 Task: Reply to email with the signature Alex Clark with the subject 'Status update' from softage.1@softage.net with the message 'Could you please provide feedback on the latest version of the project report?' with CC to softage.7@softage.net with an attached document Budget.xlsx
Action: Mouse moved to (1184, 193)
Screenshot: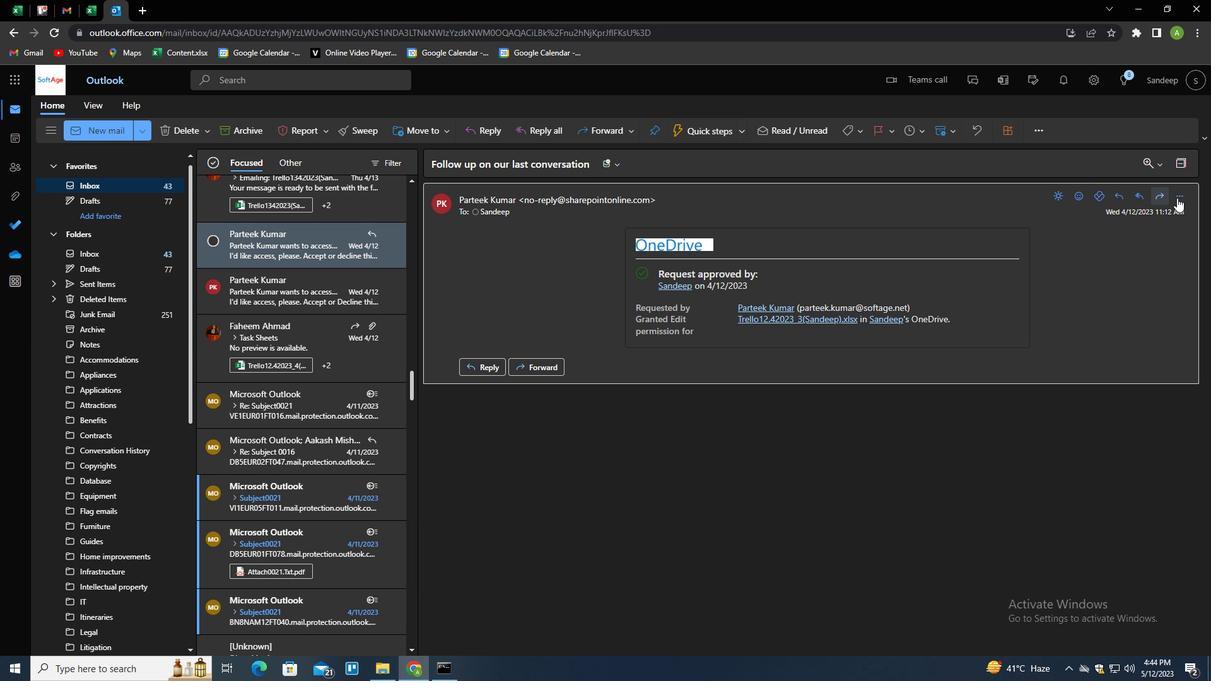
Action: Mouse pressed left at (1184, 193)
Screenshot: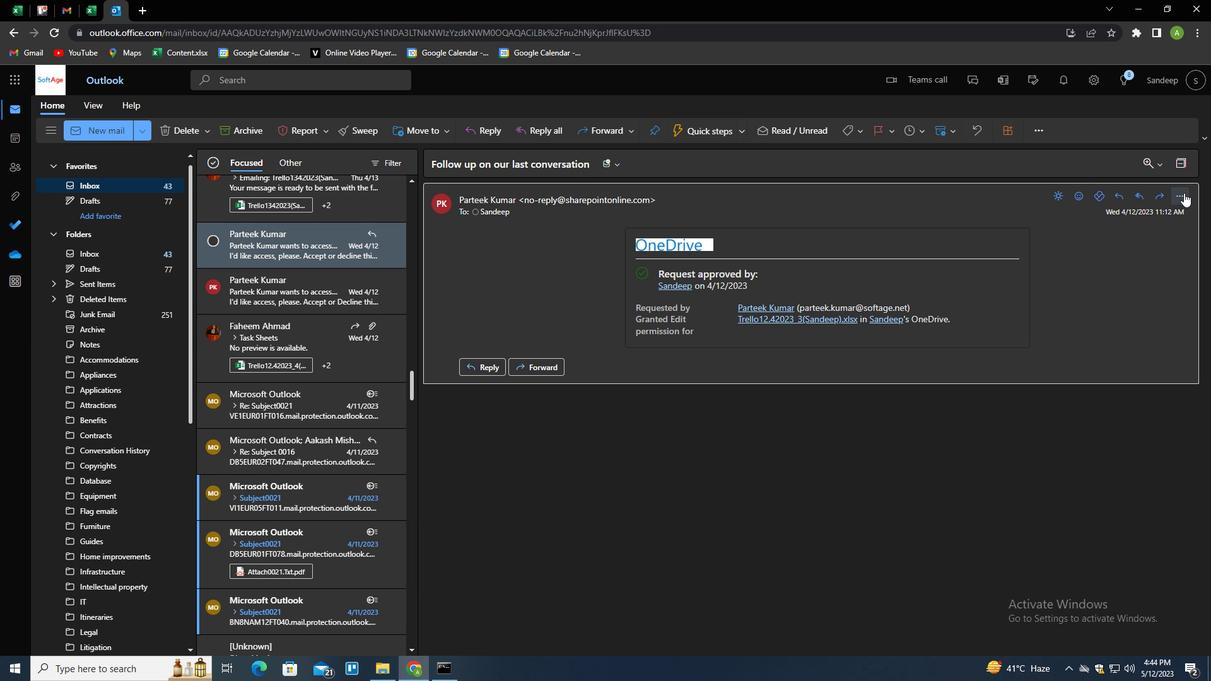 
Action: Mouse moved to (1110, 211)
Screenshot: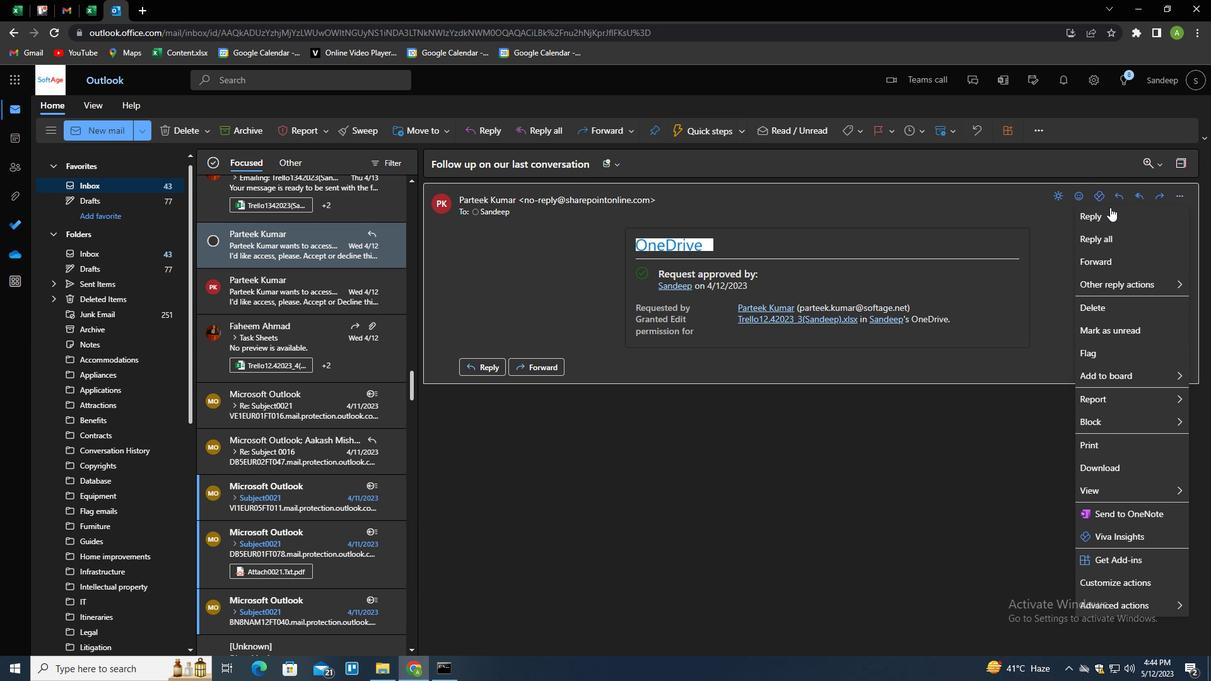 
Action: Mouse pressed left at (1110, 211)
Screenshot: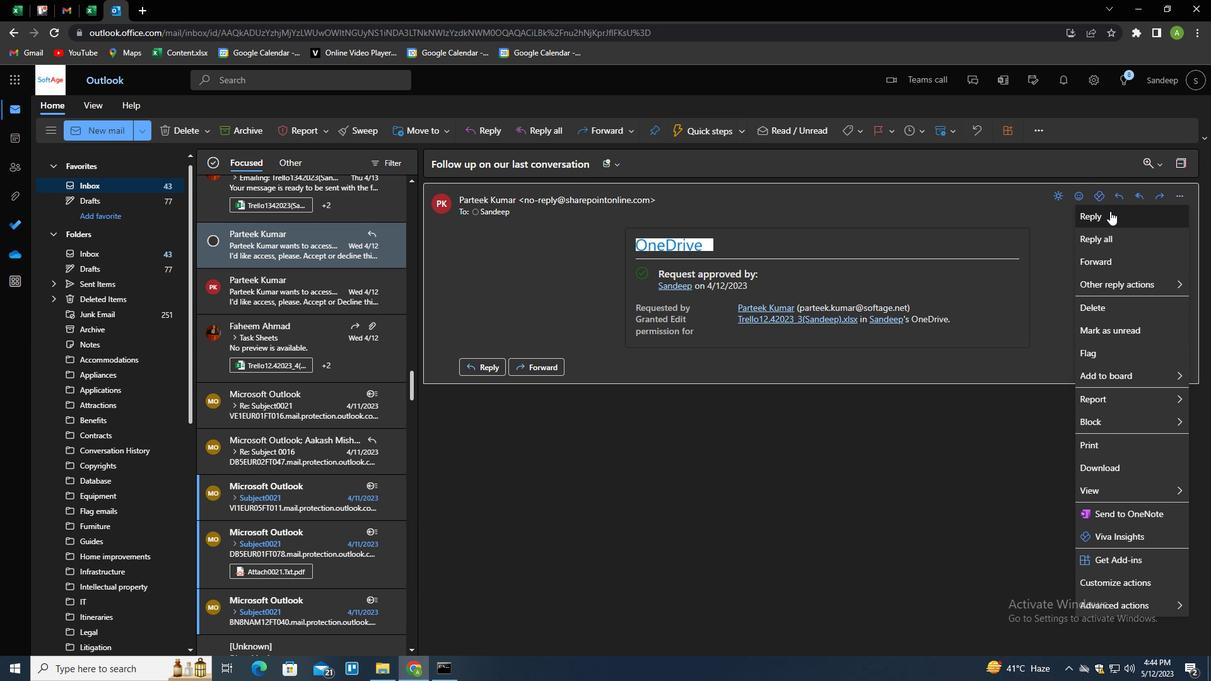 
Action: Mouse moved to (444, 357)
Screenshot: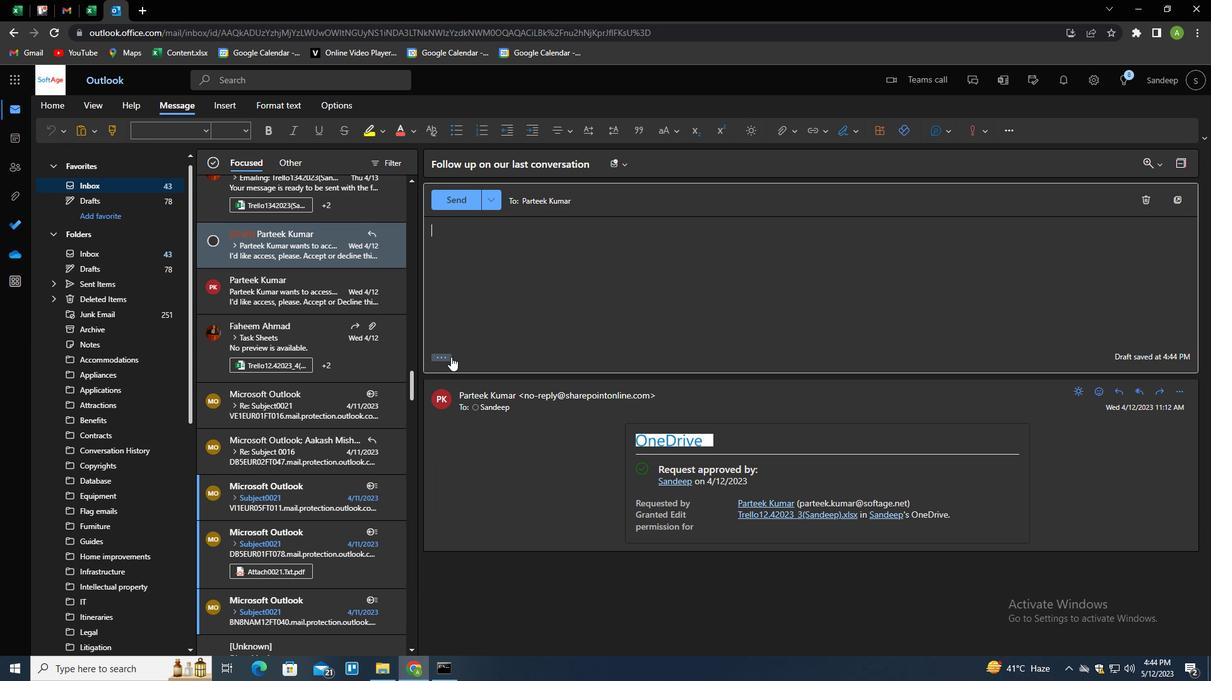 
Action: Mouse pressed left at (444, 357)
Screenshot: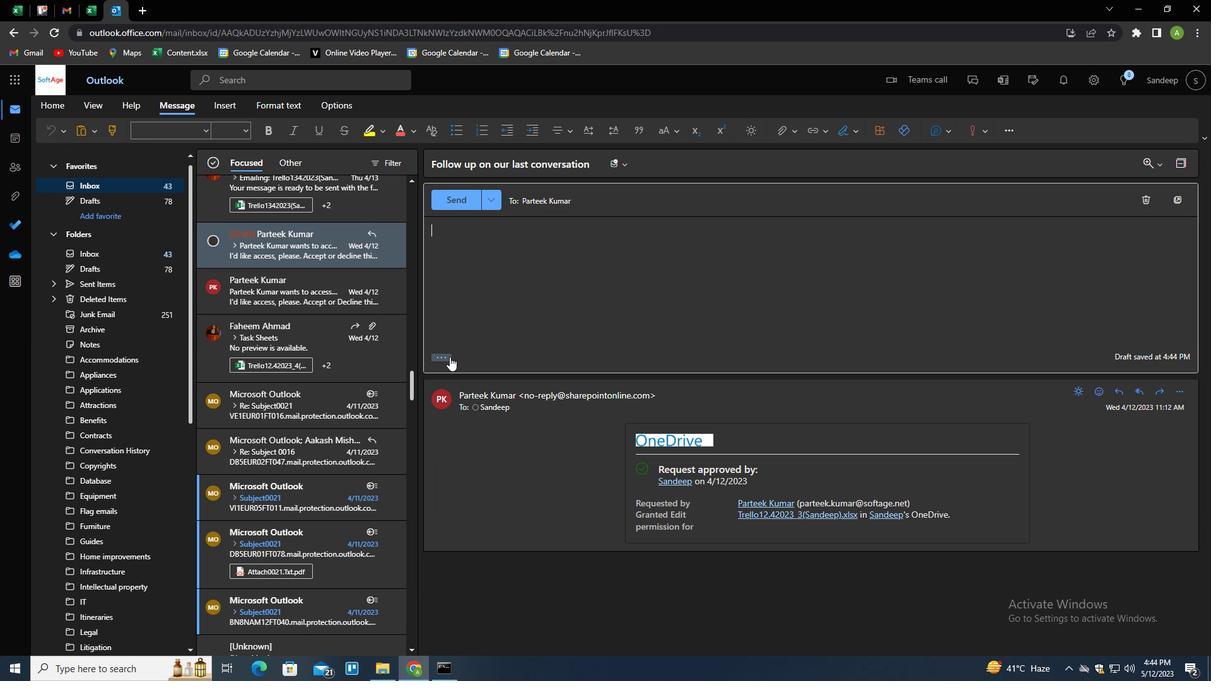 
Action: Mouse moved to (853, 131)
Screenshot: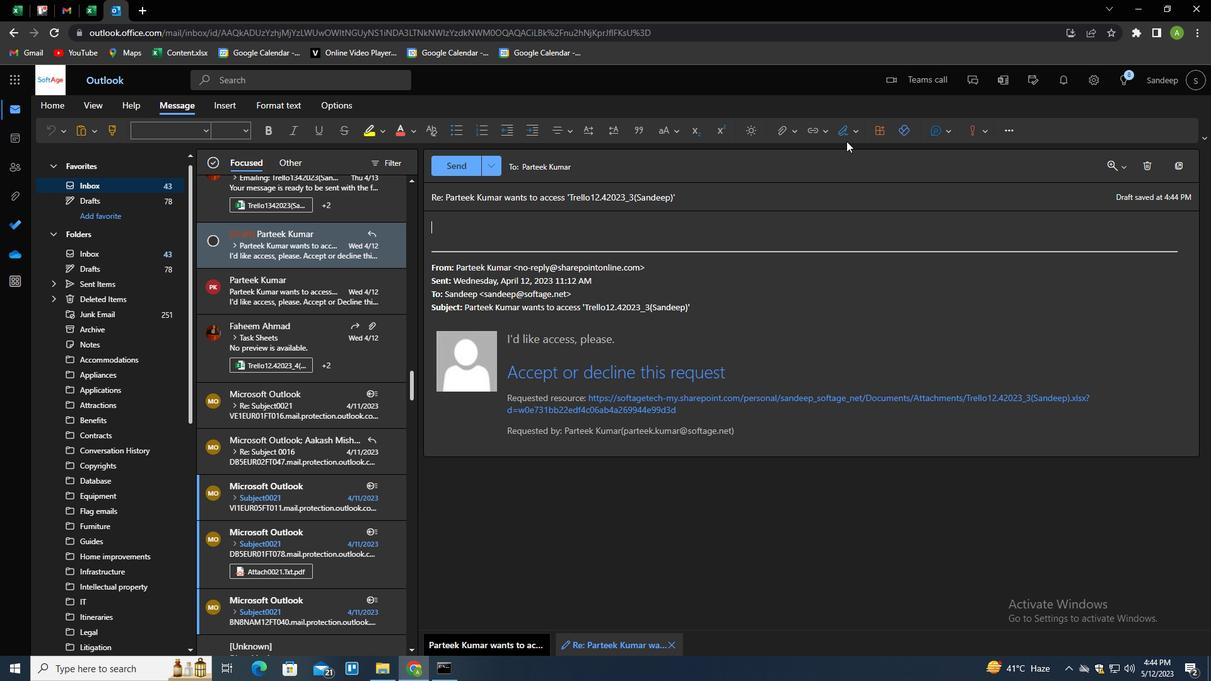 
Action: Mouse pressed left at (853, 131)
Screenshot: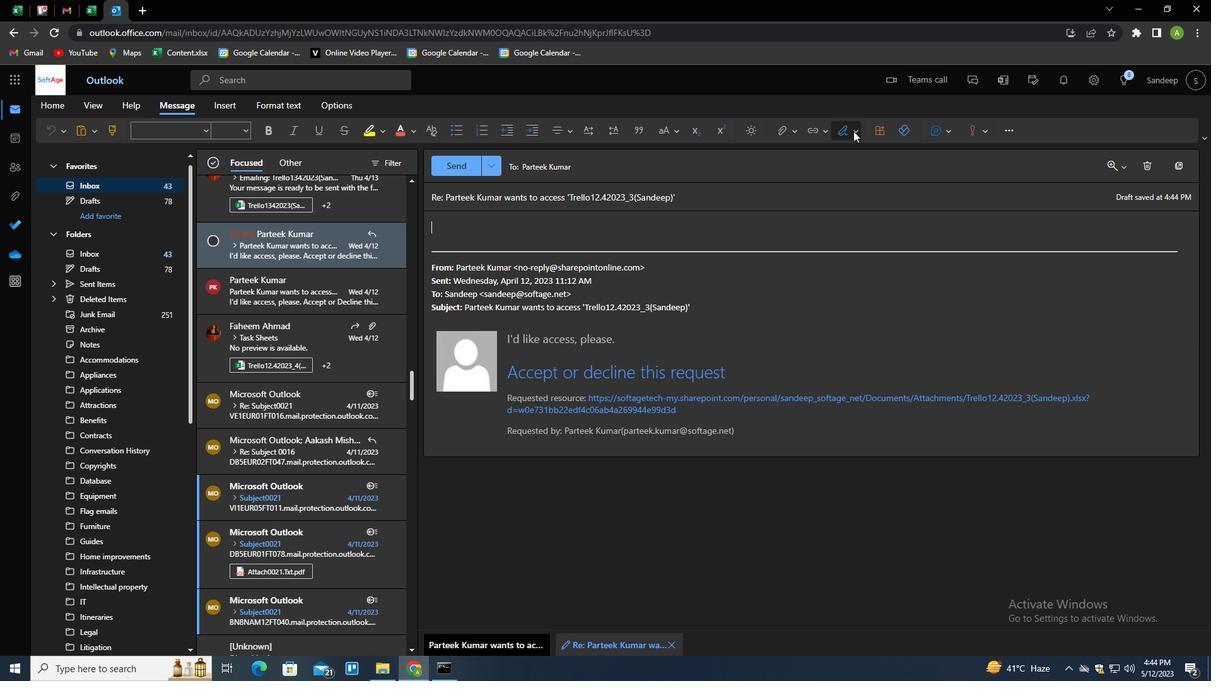 
Action: Mouse moved to (836, 176)
Screenshot: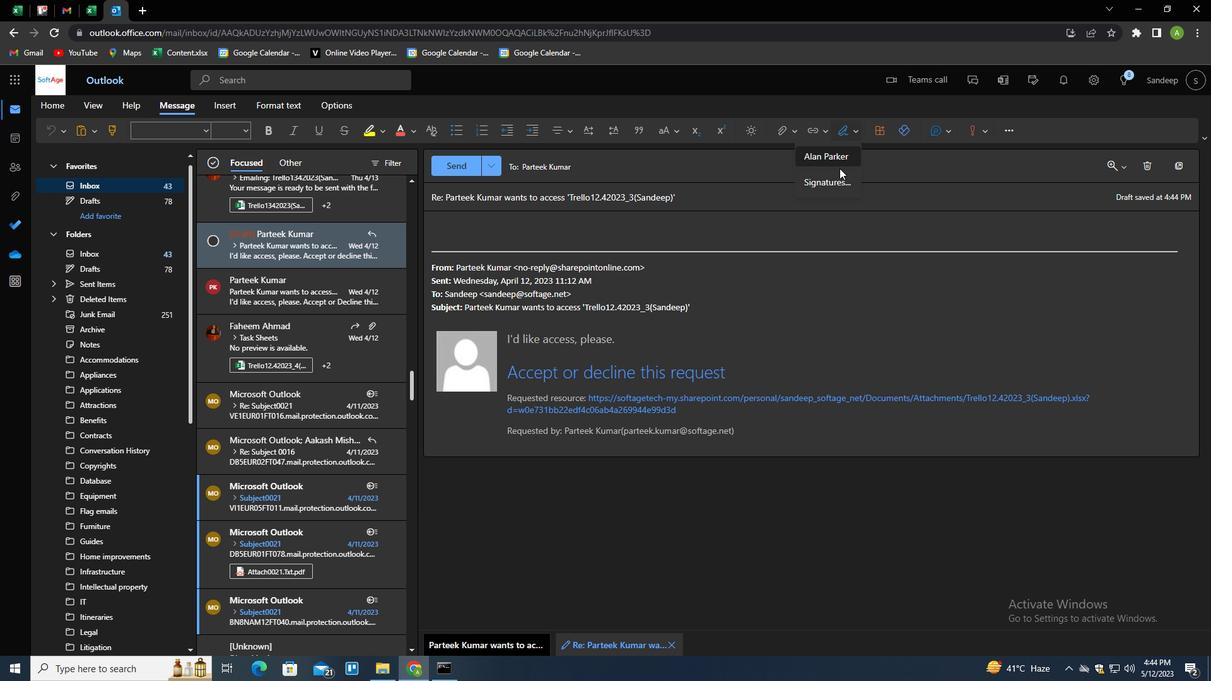 
Action: Mouse pressed left at (836, 176)
Screenshot: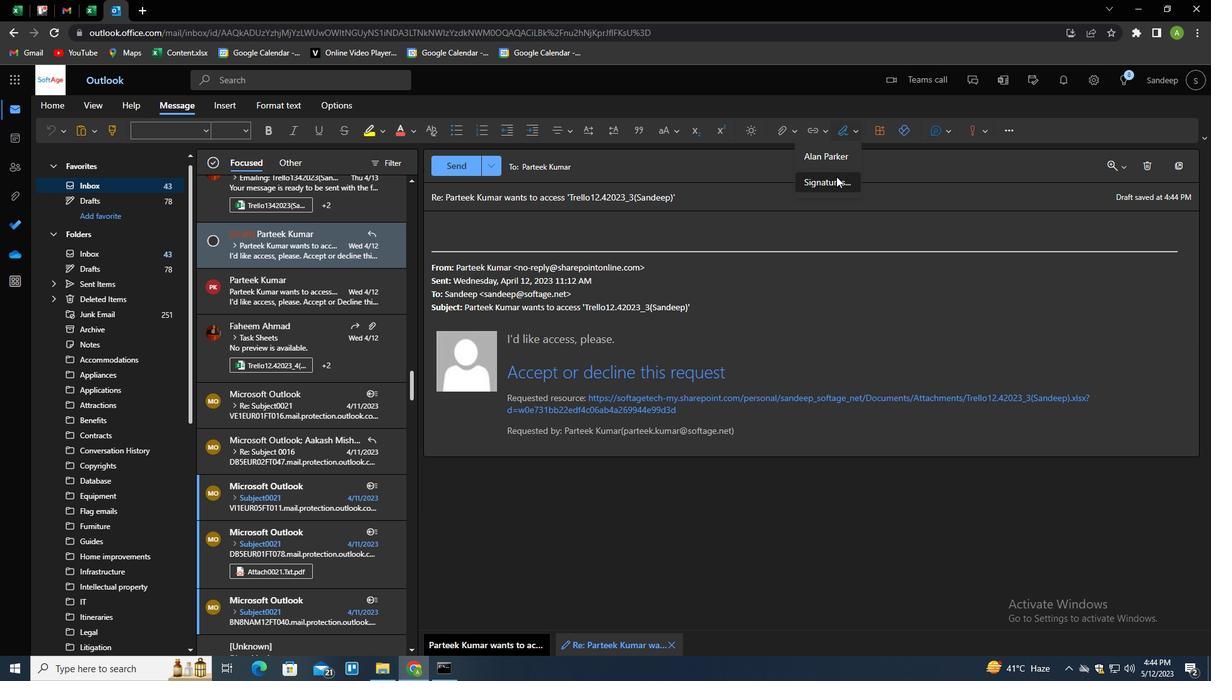 
Action: Mouse moved to (857, 231)
Screenshot: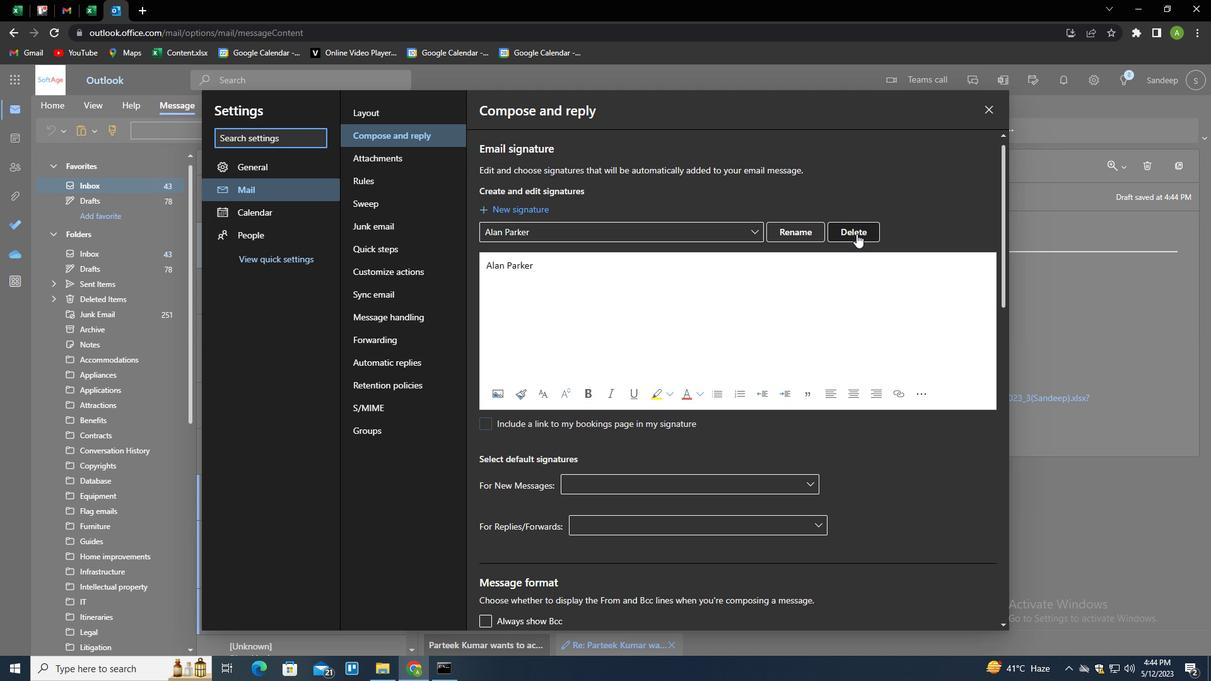 
Action: Mouse pressed left at (857, 231)
Screenshot: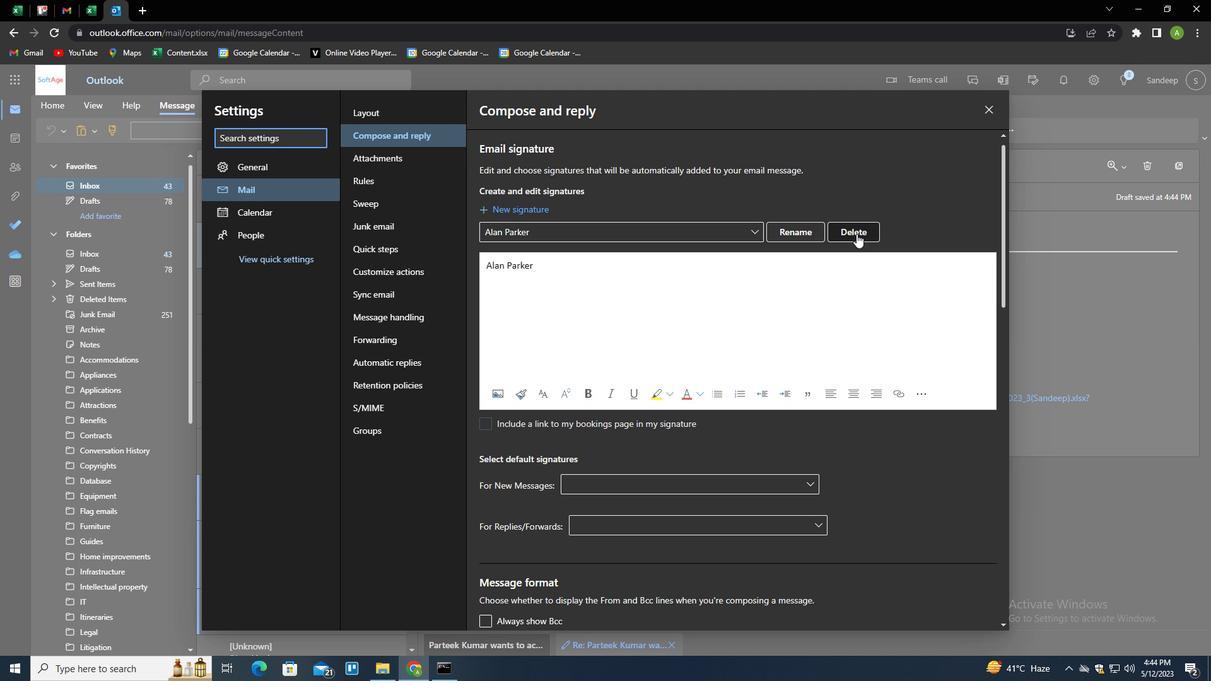 
Action: Mouse moved to (840, 233)
Screenshot: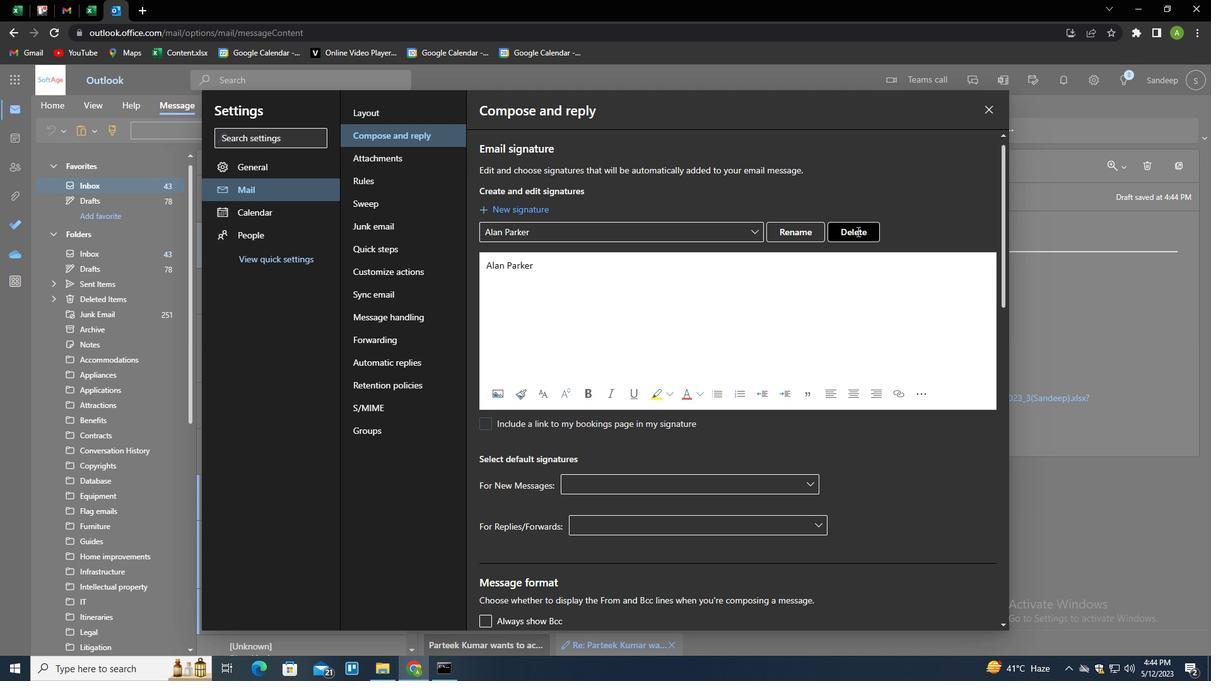 
Action: Mouse pressed left at (840, 233)
Screenshot: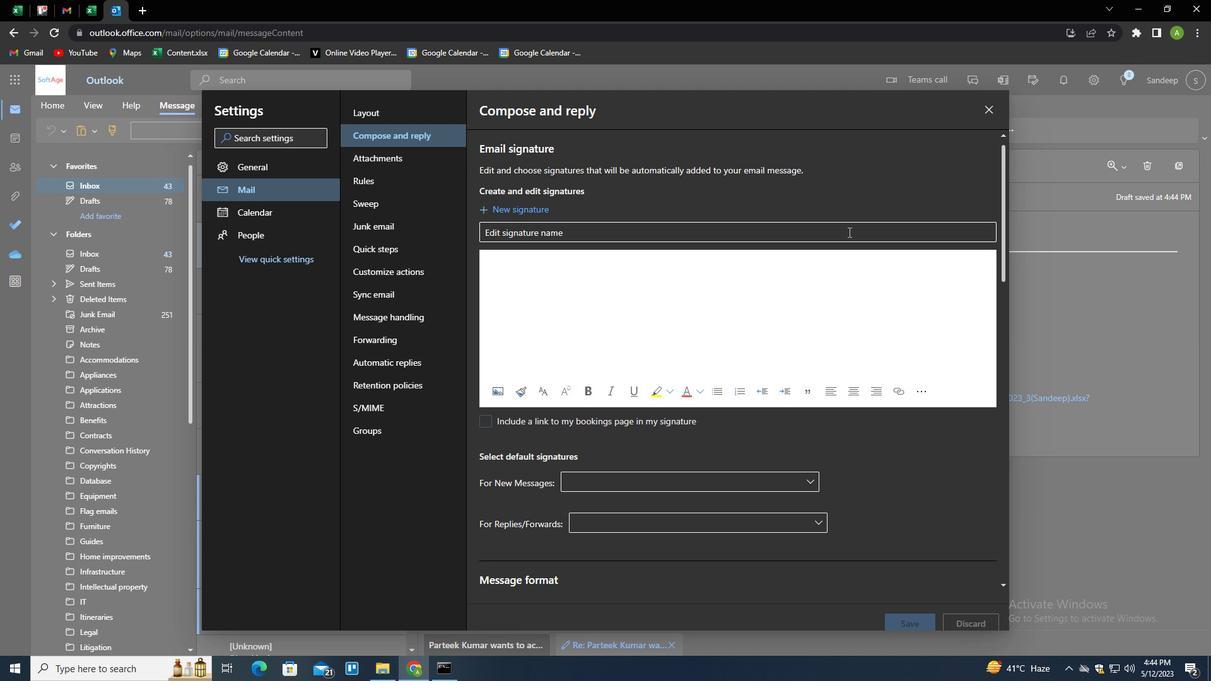 
Action: Key pressed <Key.shift>ALEX<Key.space><Key.shift>B<Key.backspace><Key.shift>CLARD<Key.backspace>K<Key.tab><Key.shift>ALEX<Key.backspace>X<Key.space><Key.shift><Key.shift><Key.shift><Key.shift><Key.shift>CLARK
Screenshot: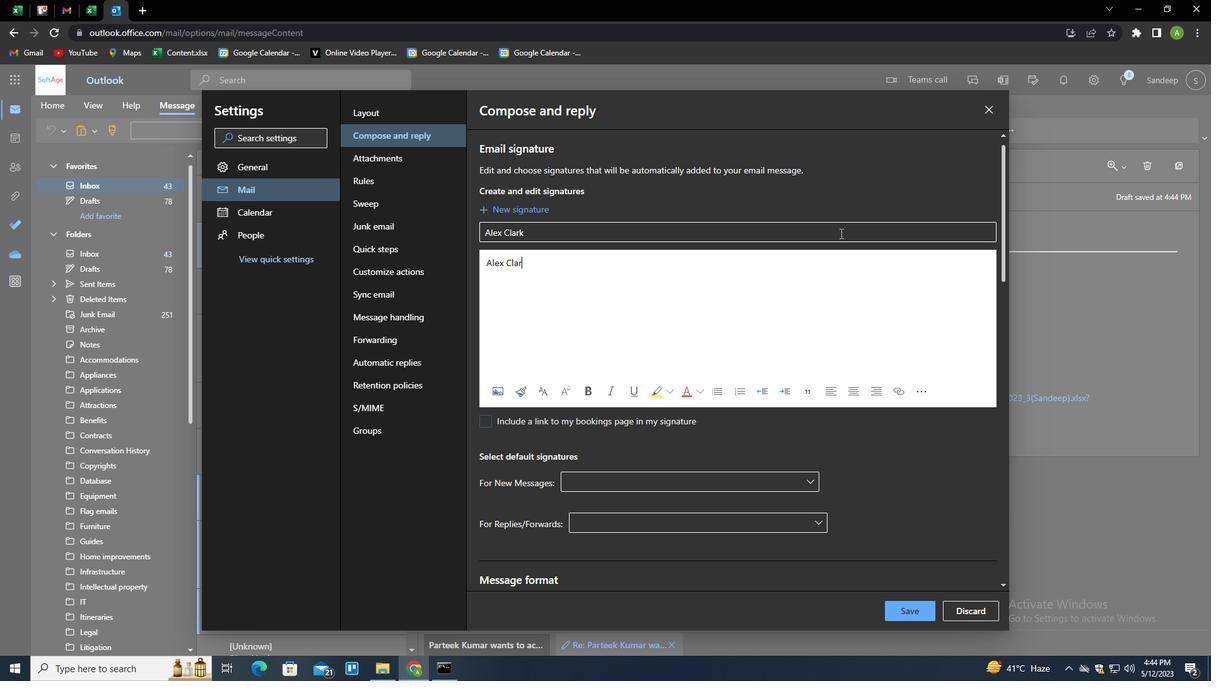 
Action: Mouse moved to (924, 608)
Screenshot: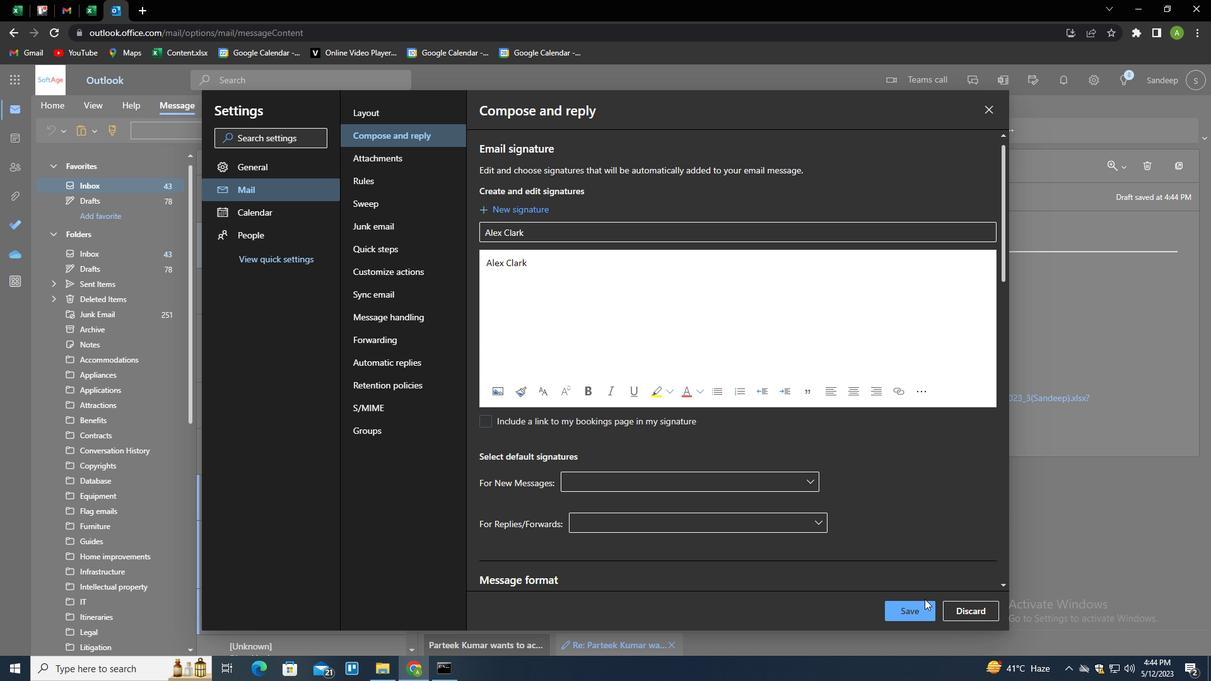 
Action: Mouse pressed left at (924, 608)
Screenshot: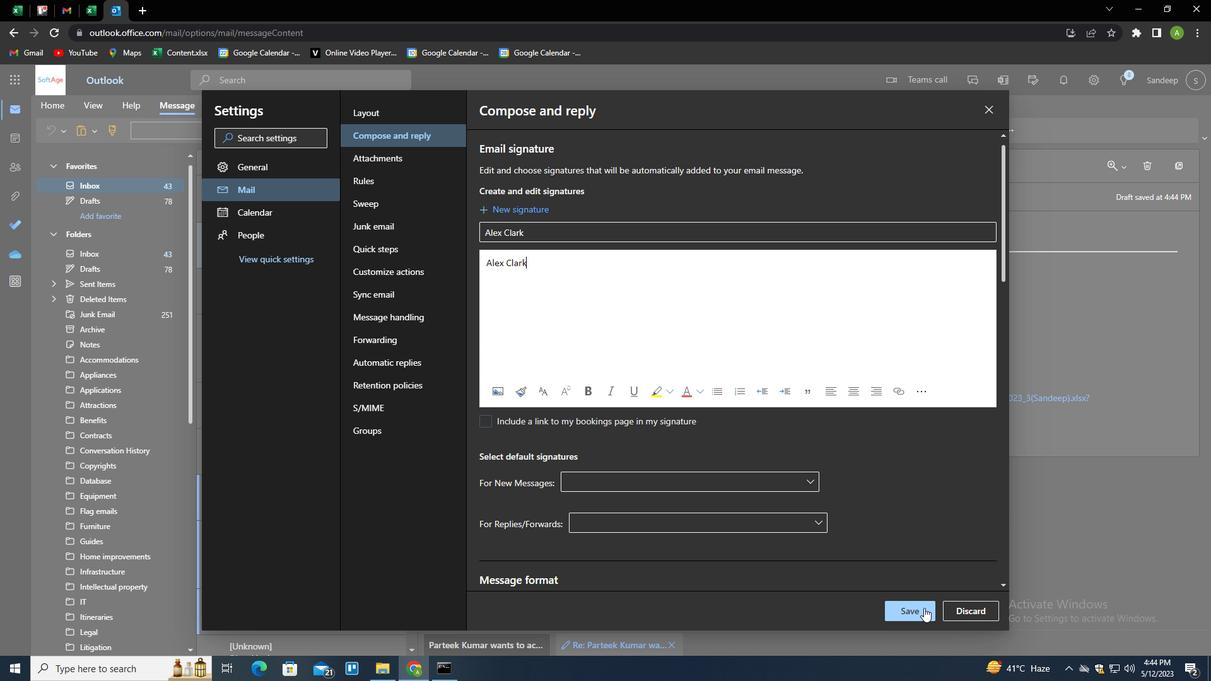 
Action: Mouse moved to (1067, 369)
Screenshot: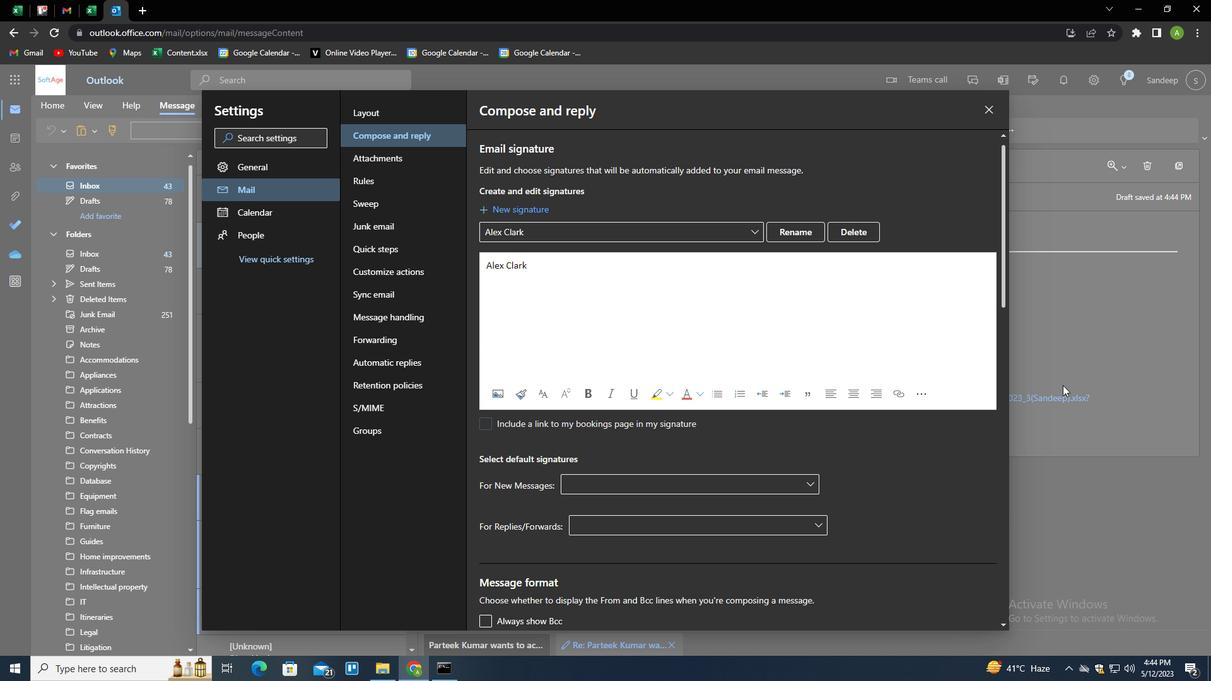 
Action: Mouse pressed left at (1067, 369)
Screenshot: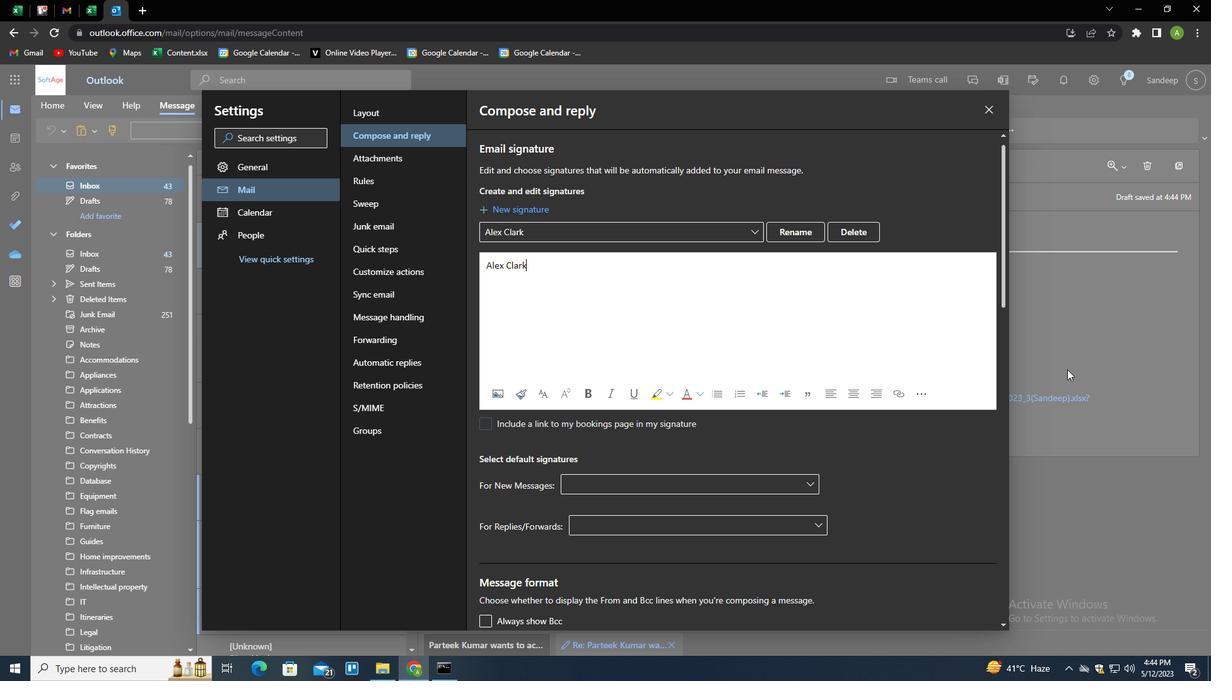 
Action: Mouse moved to (850, 135)
Screenshot: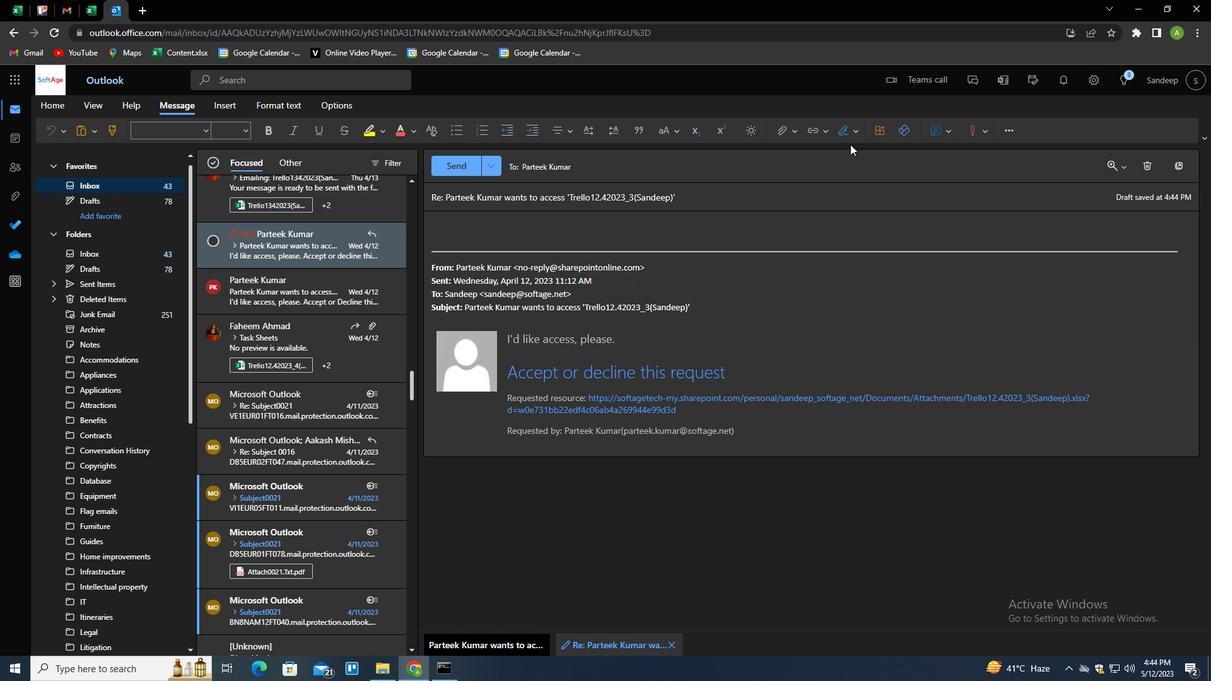 
Action: Mouse pressed left at (850, 135)
Screenshot: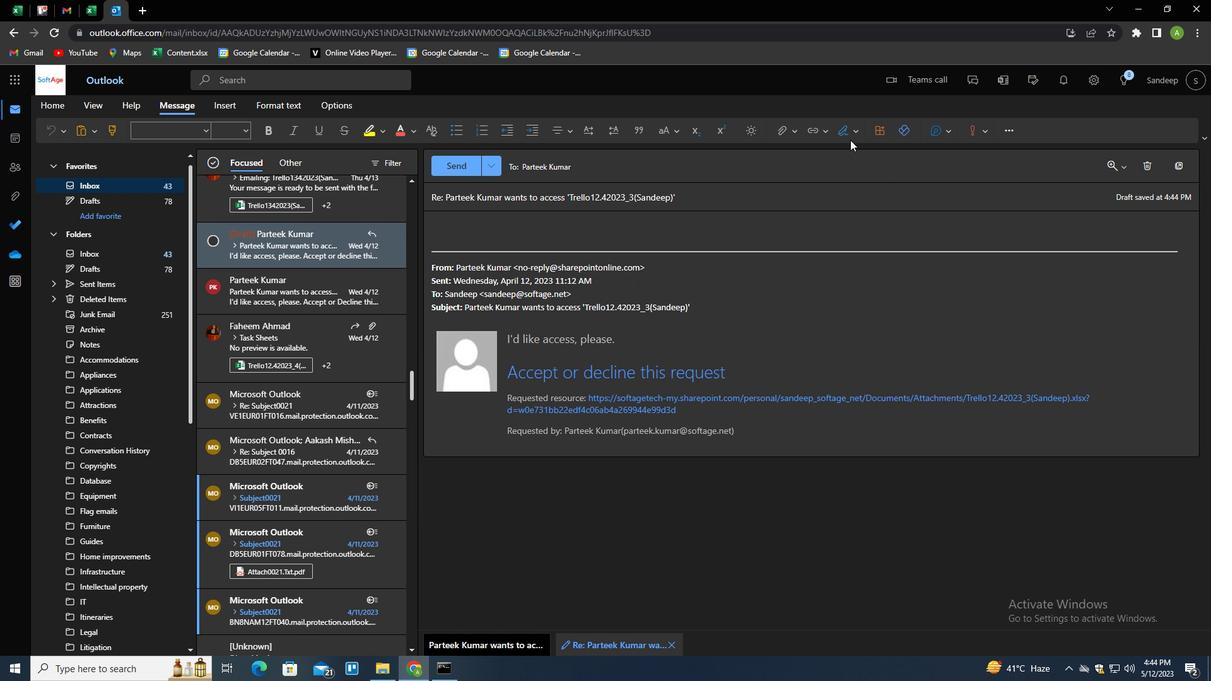 
Action: Mouse moved to (851, 158)
Screenshot: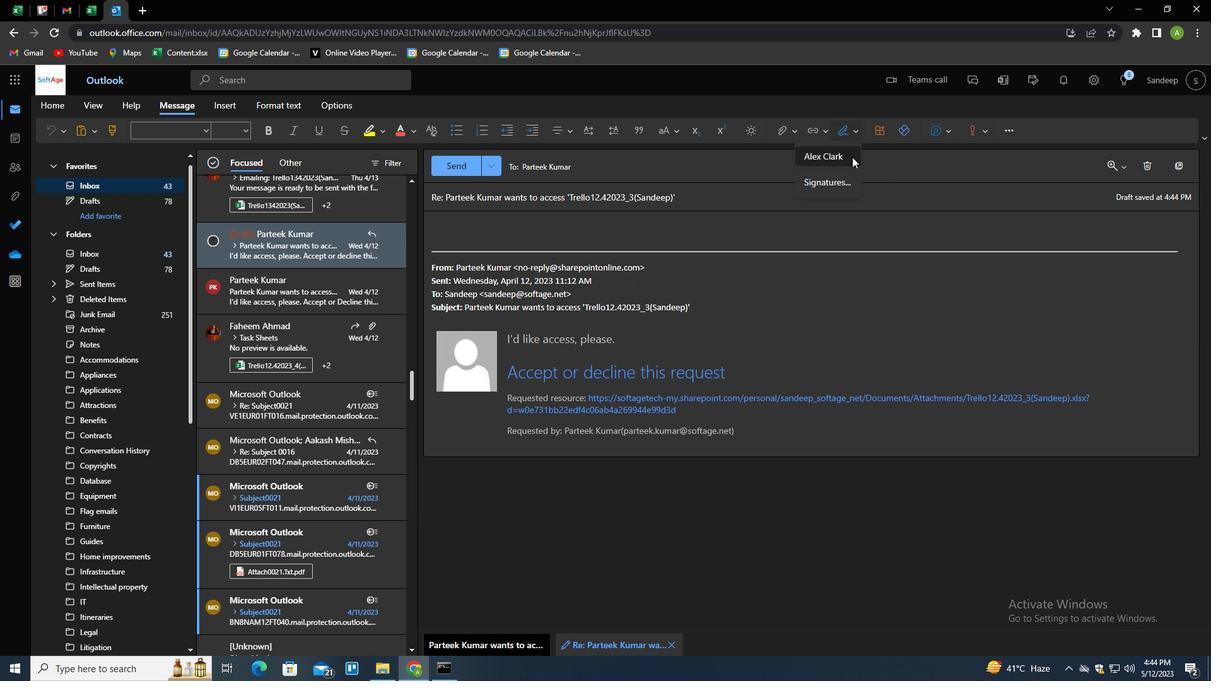 
Action: Mouse pressed left at (851, 158)
Screenshot: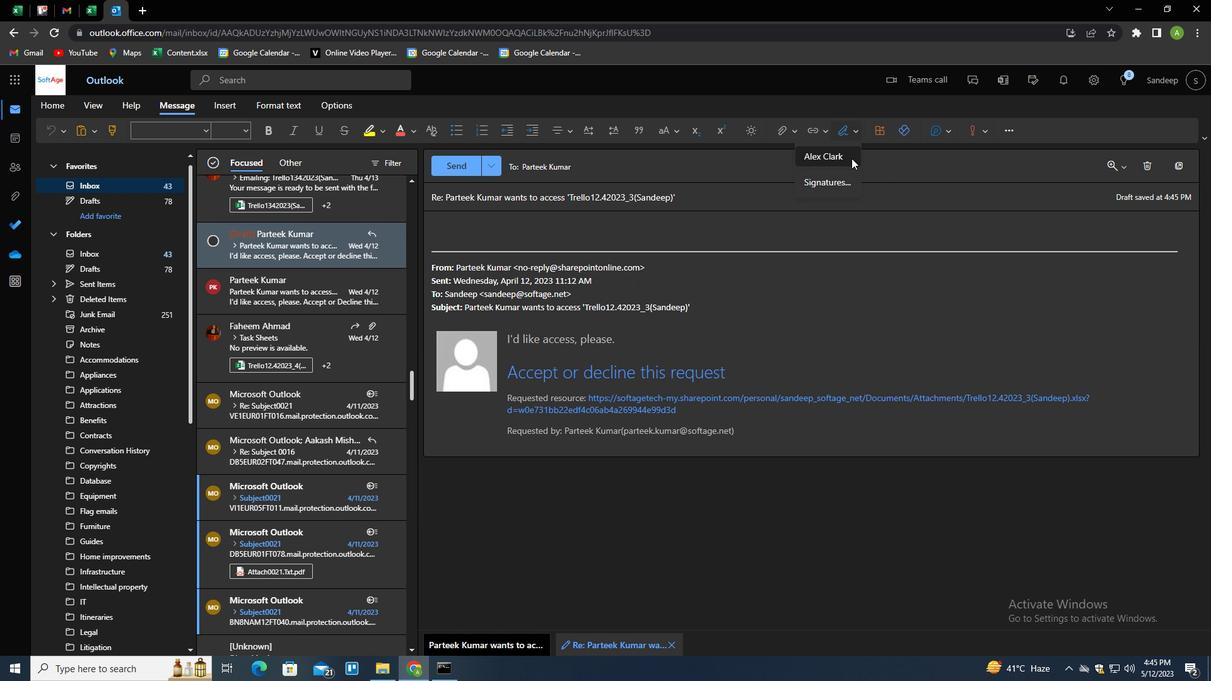 
Action: Mouse moved to (588, 198)
Screenshot: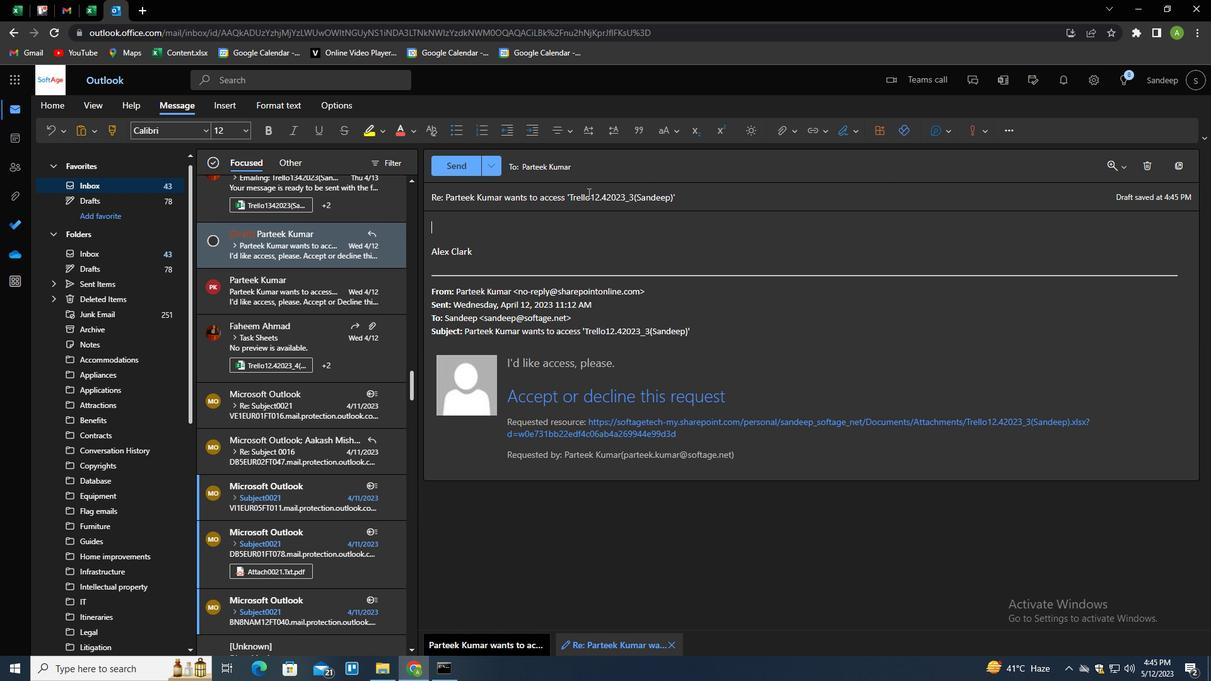 
Action: Mouse pressed left at (588, 198)
Screenshot: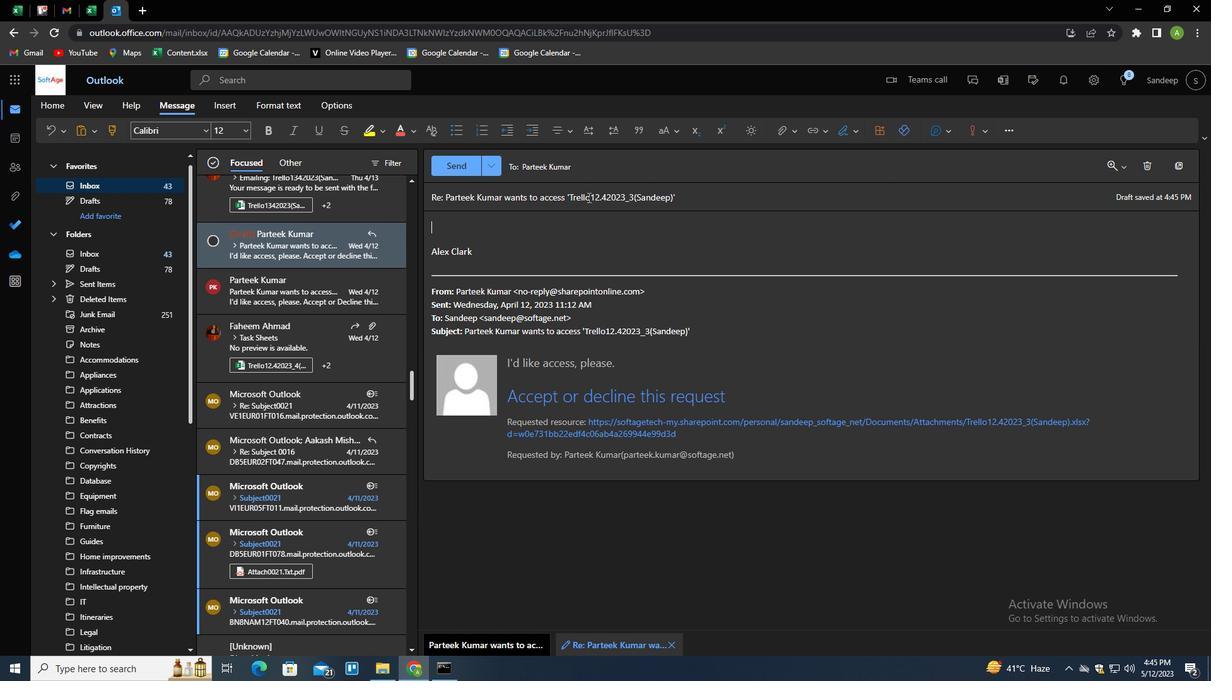 
Action: Mouse pressed left at (588, 198)
Screenshot: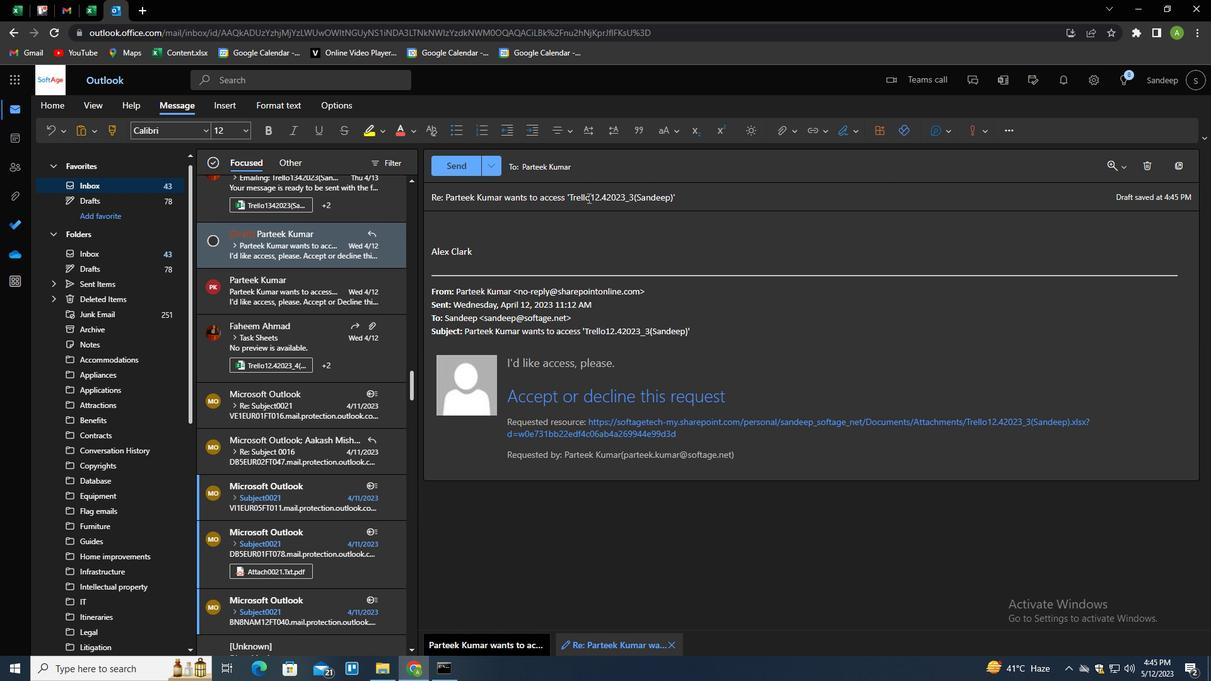 
Action: Mouse pressed left at (588, 198)
Screenshot: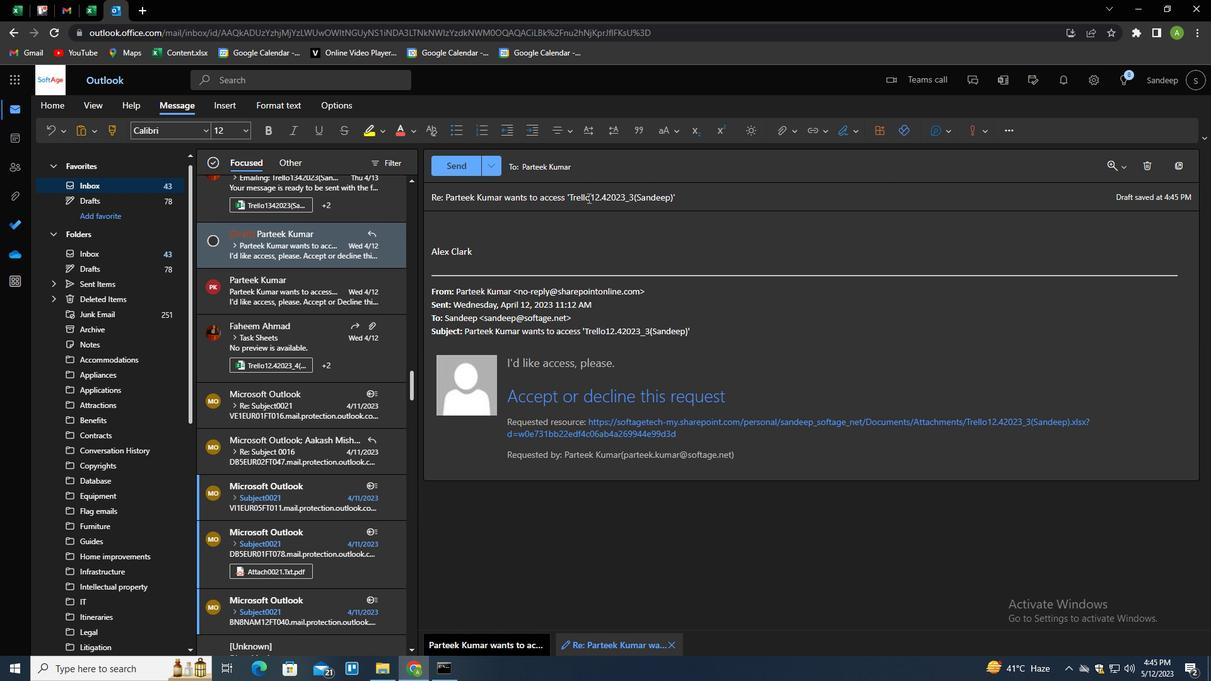 
Action: Key pressed <Key.shift>STATUS<Key.space>UPDATE
Screenshot: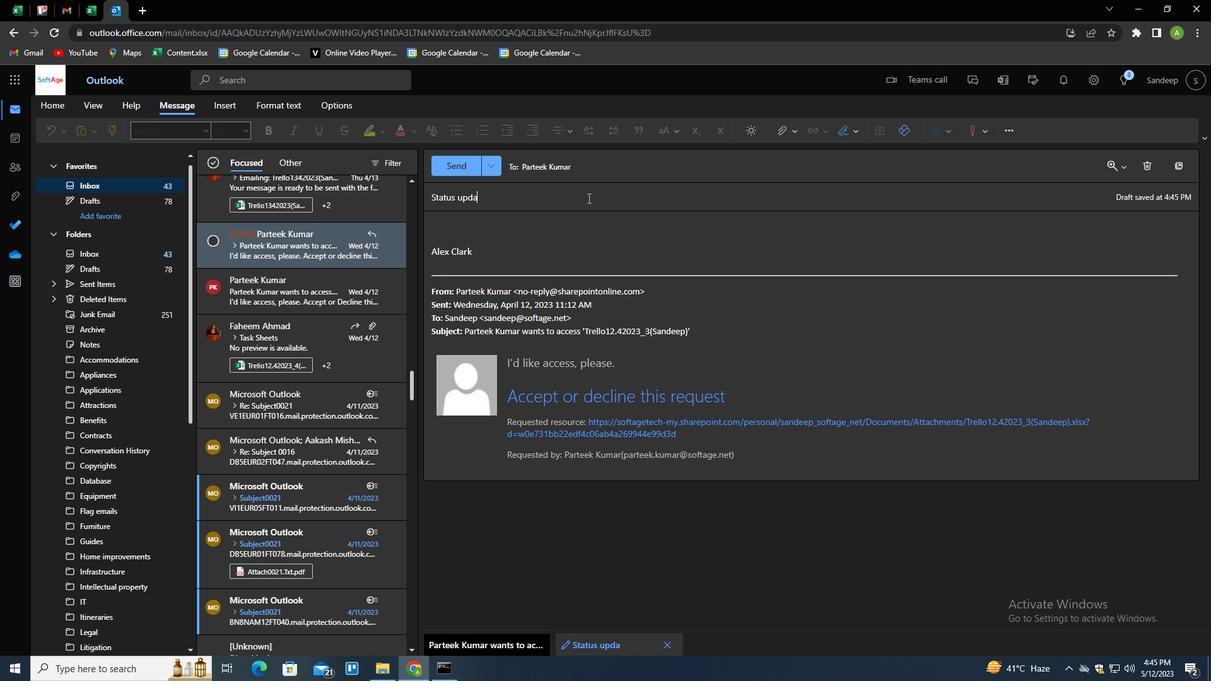 
Action: Mouse moved to (475, 215)
Screenshot: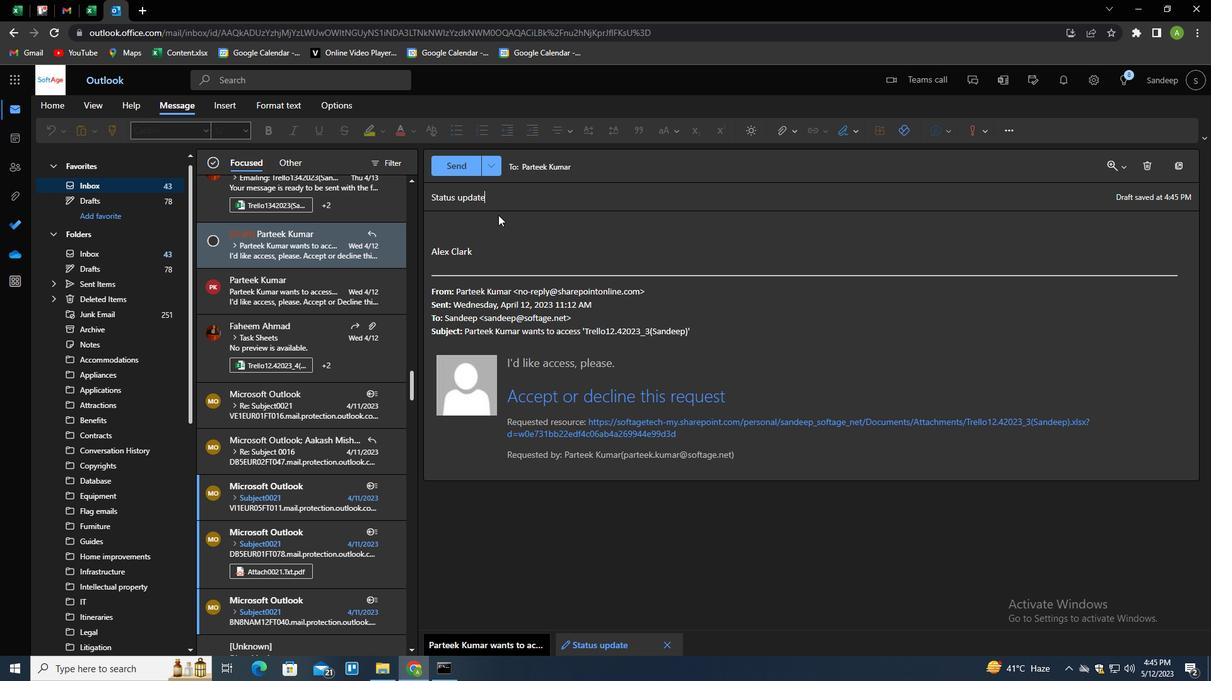 
Action: Key pressed <Key.tab><Key.shift>COULD<Key.space>YOU<Key.space>PLEASE<Key.space>PROVIDE<Key.space>FEEDBACK<Key.space>ON<Key.space>THE<Key.space>LATEST<Key.space>VERSION<Key.space>OF<Key.space>THE<Key.space>PROJECT<Key.space>REPORT<Key.shift>?
Screenshot: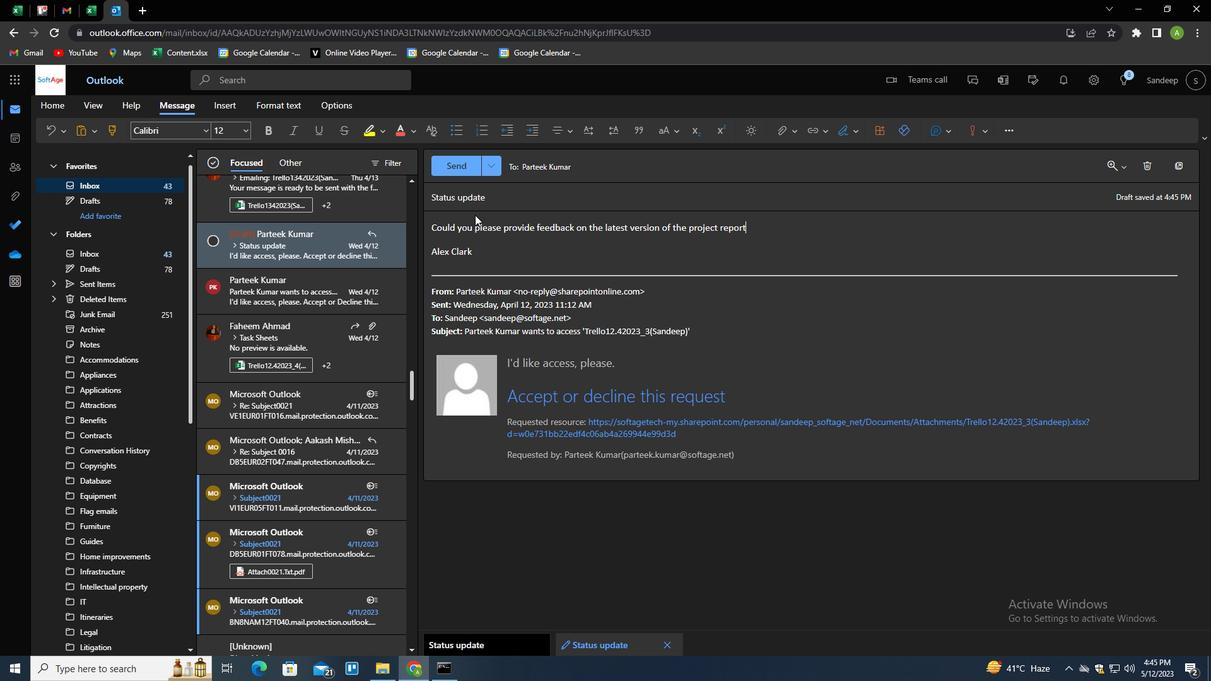 
Action: Mouse moved to (605, 172)
Screenshot: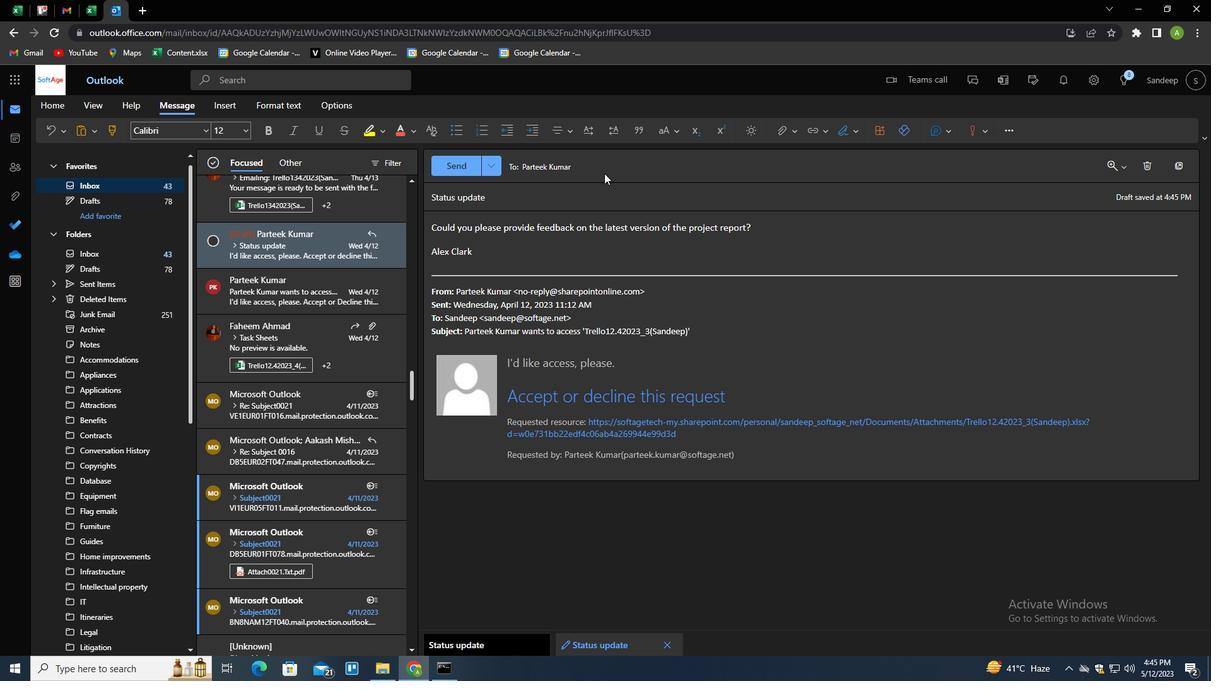 
Action: Mouse pressed left at (605, 172)
Screenshot: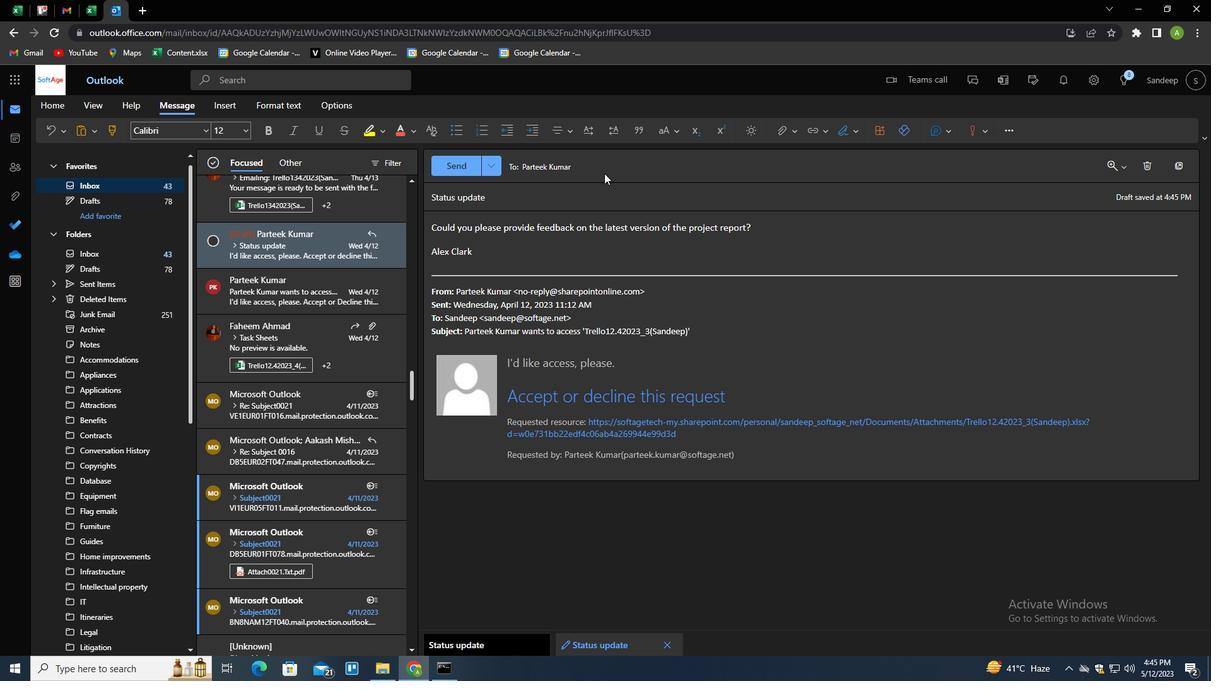 
Action: Mouse moved to (596, 219)
Screenshot: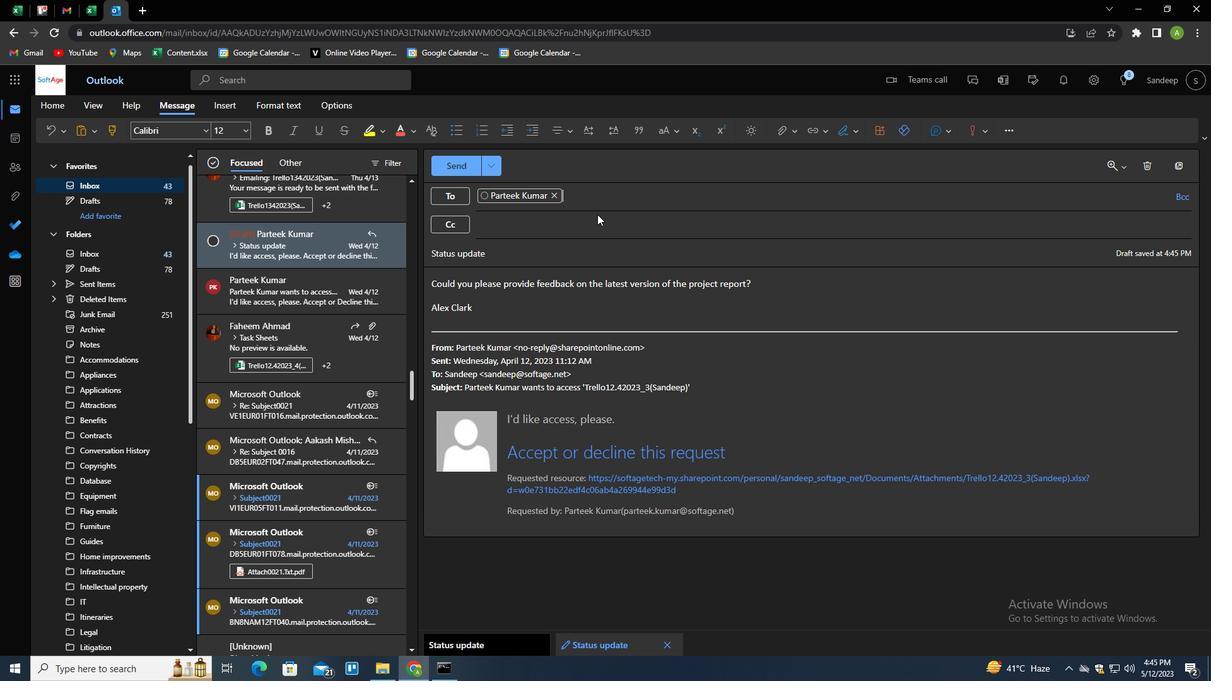 
Action: Mouse pressed left at (596, 219)
Screenshot: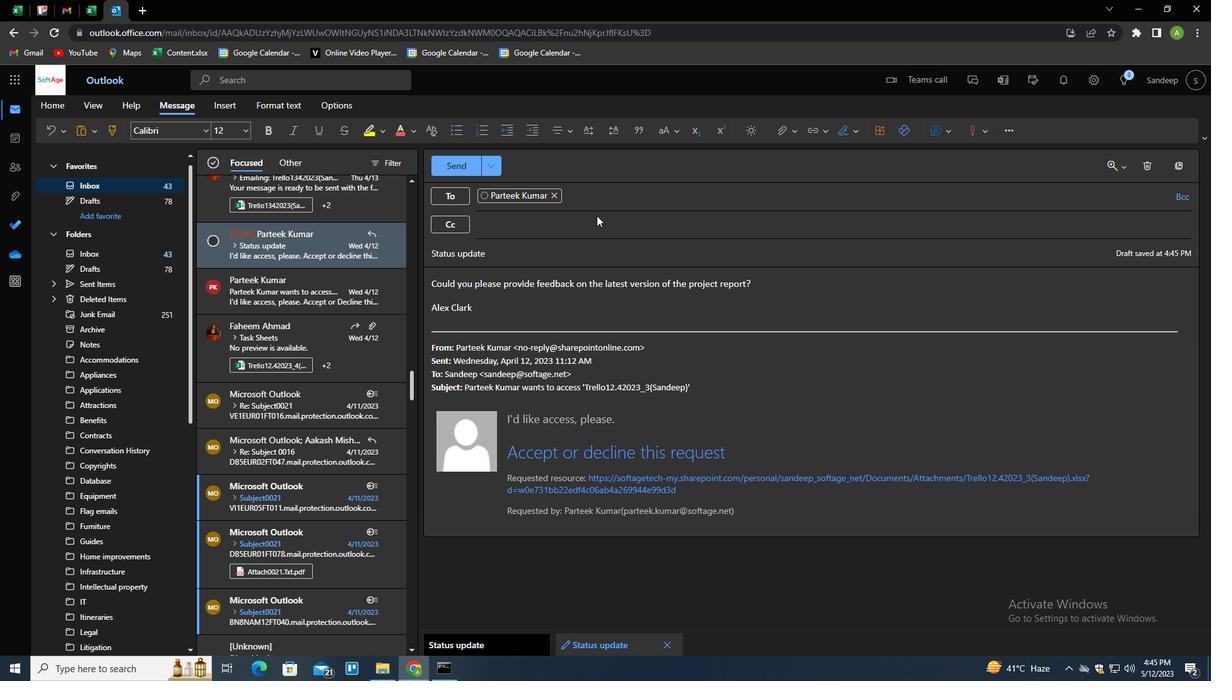 
Action: Key pressed SOFTAGE.7<Key.shift><Key.shift><Key.shift>@SOFTAGE.NET<Key.enter>
Screenshot: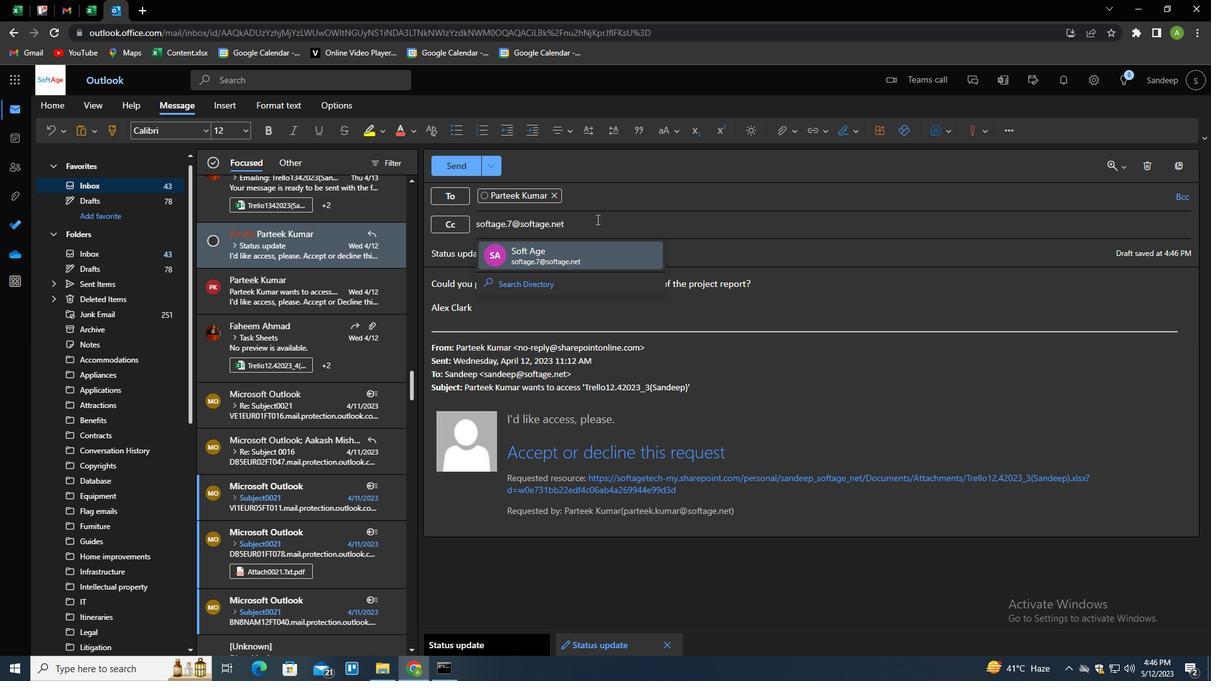 
Action: Mouse moved to (784, 125)
Screenshot: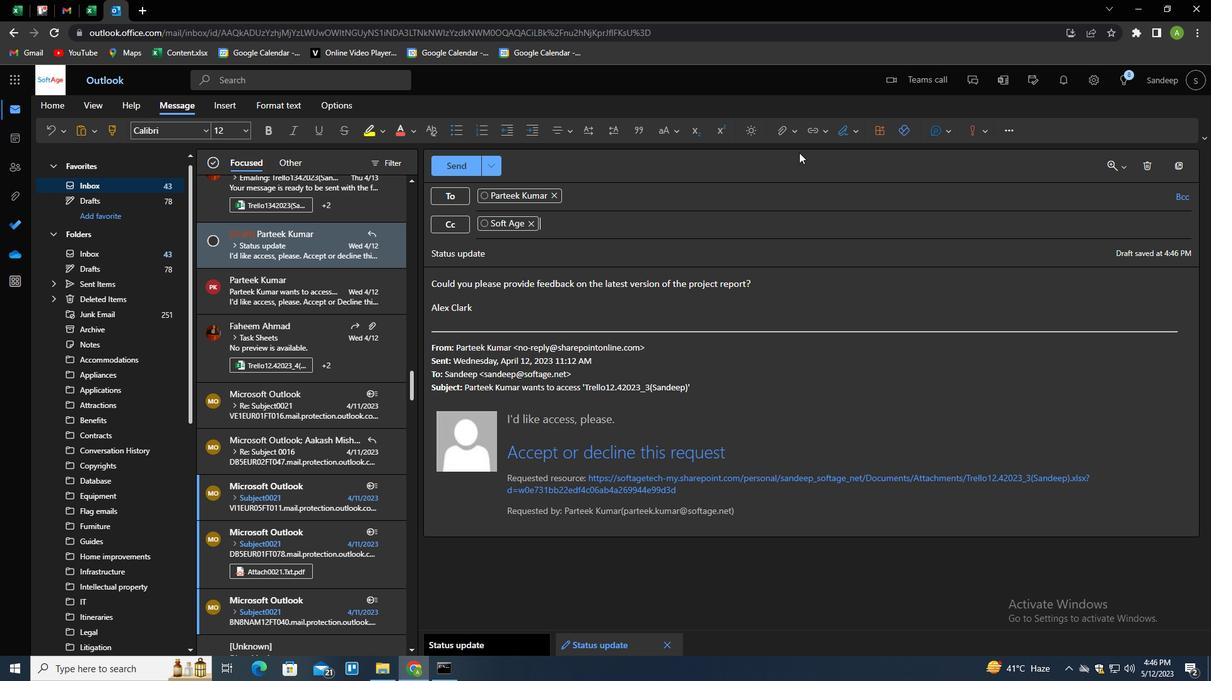
Action: Mouse pressed left at (784, 125)
Screenshot: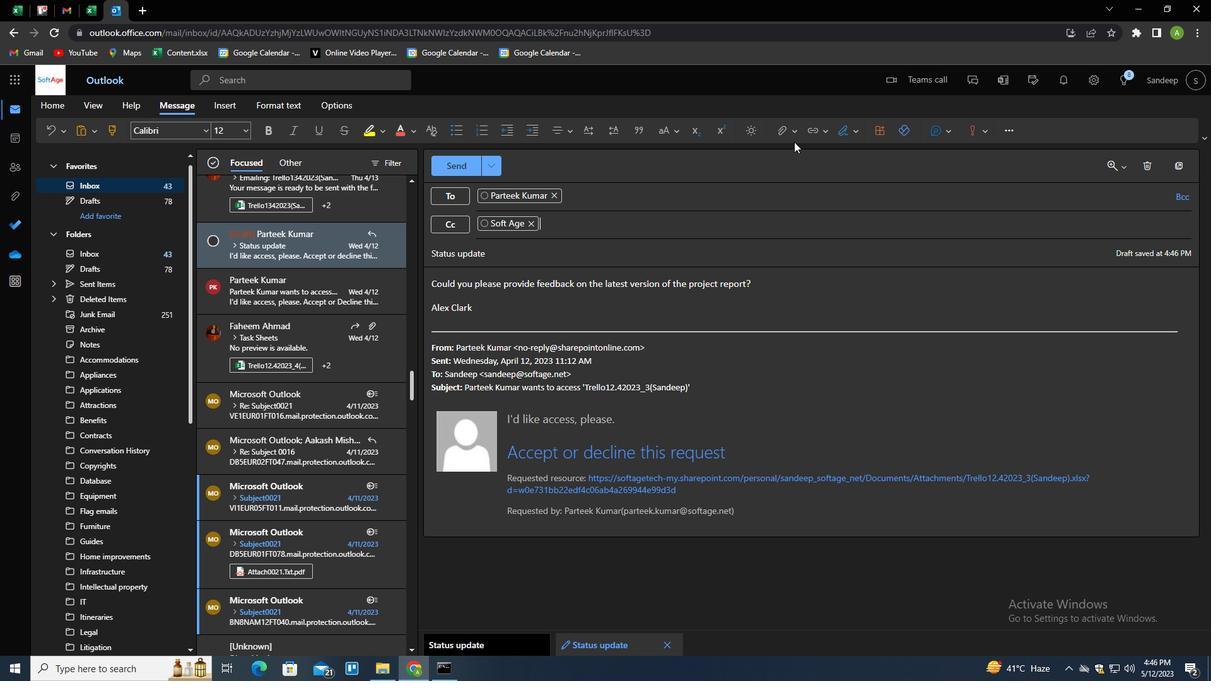 
Action: Mouse moved to (717, 155)
Screenshot: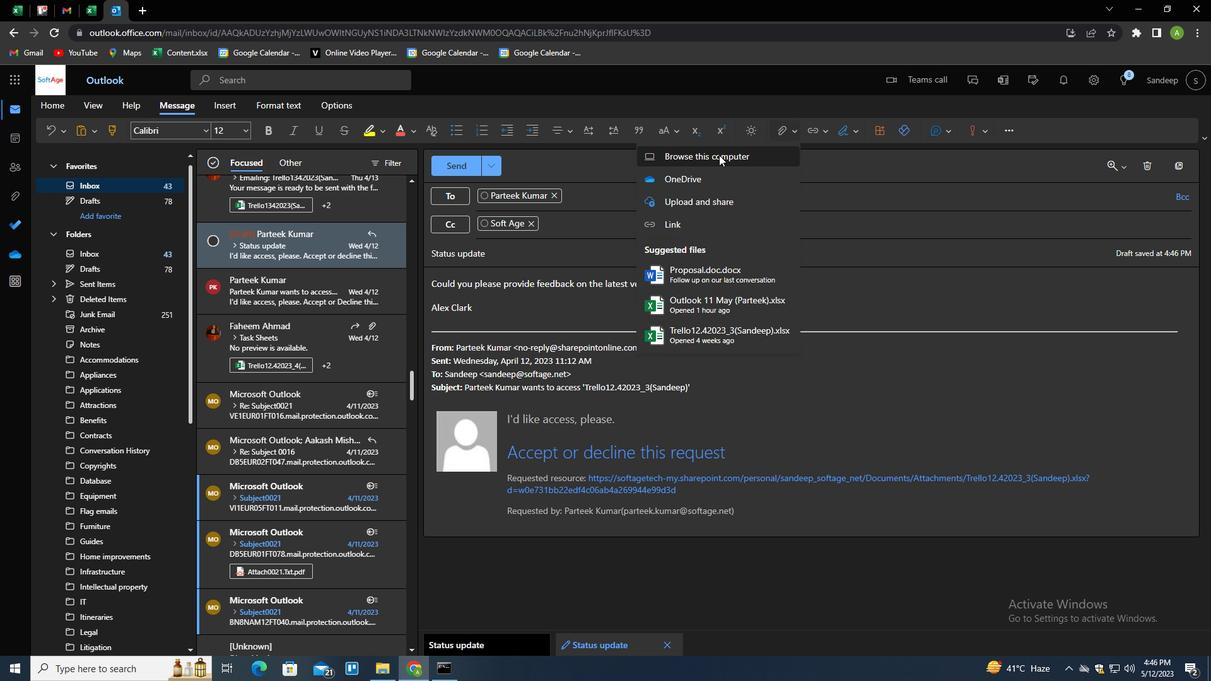 
Action: Mouse pressed left at (717, 155)
Screenshot: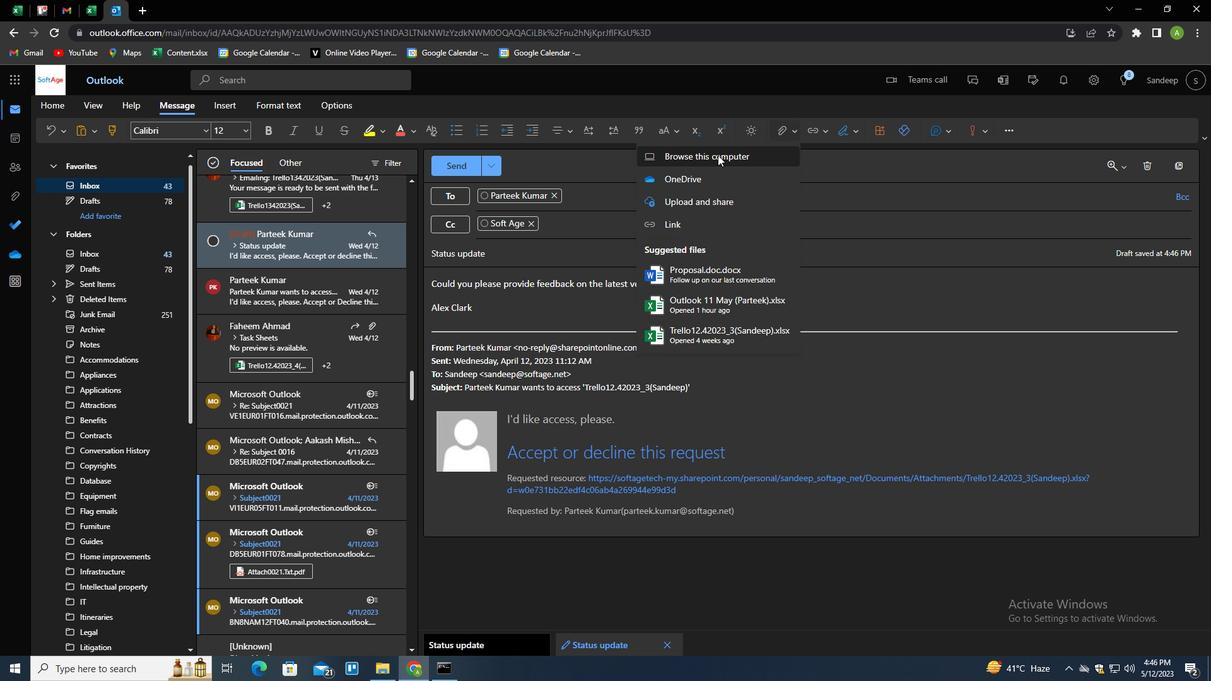 
Action: Mouse moved to (206, 172)
Screenshot: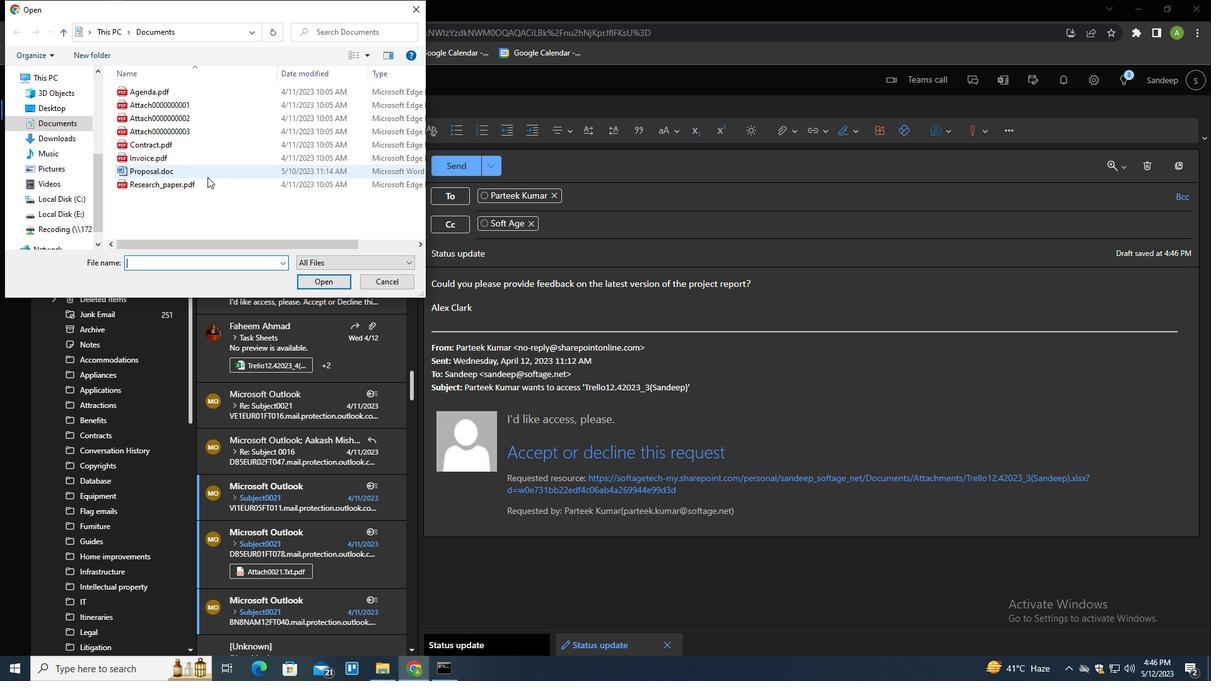 
Action: Mouse pressed left at (206, 172)
Screenshot: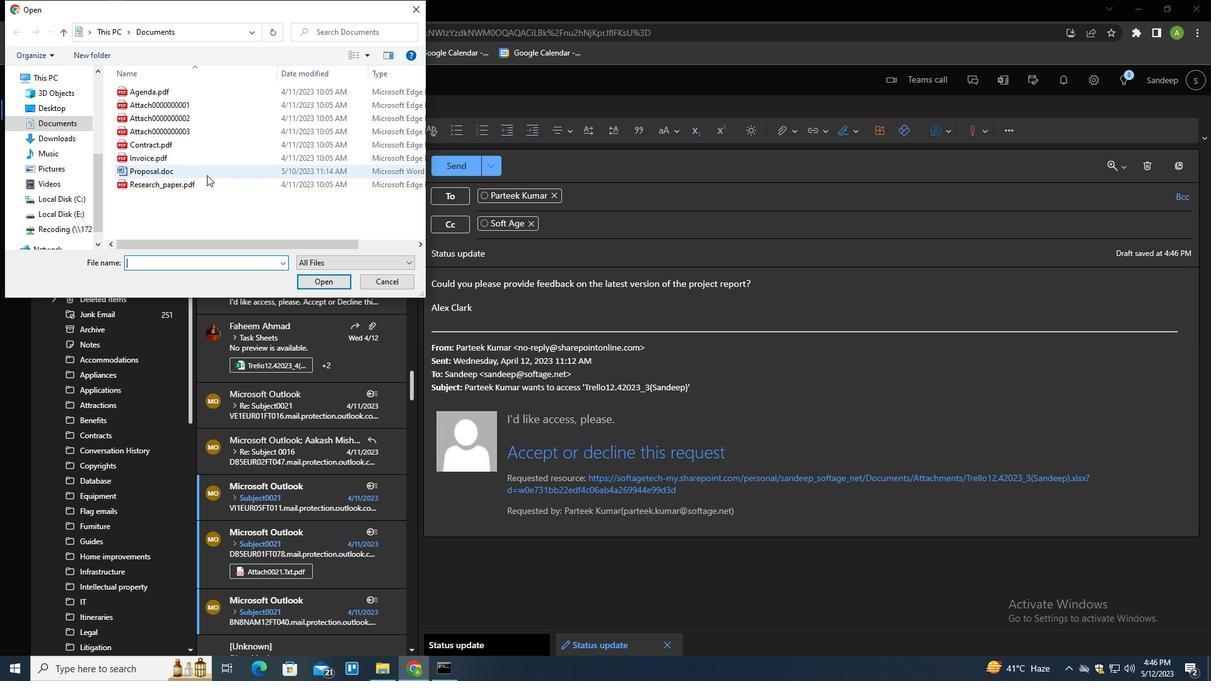 
Action: Key pressed <Key.f2><Key.shift>BUDGET.XLSX
Screenshot: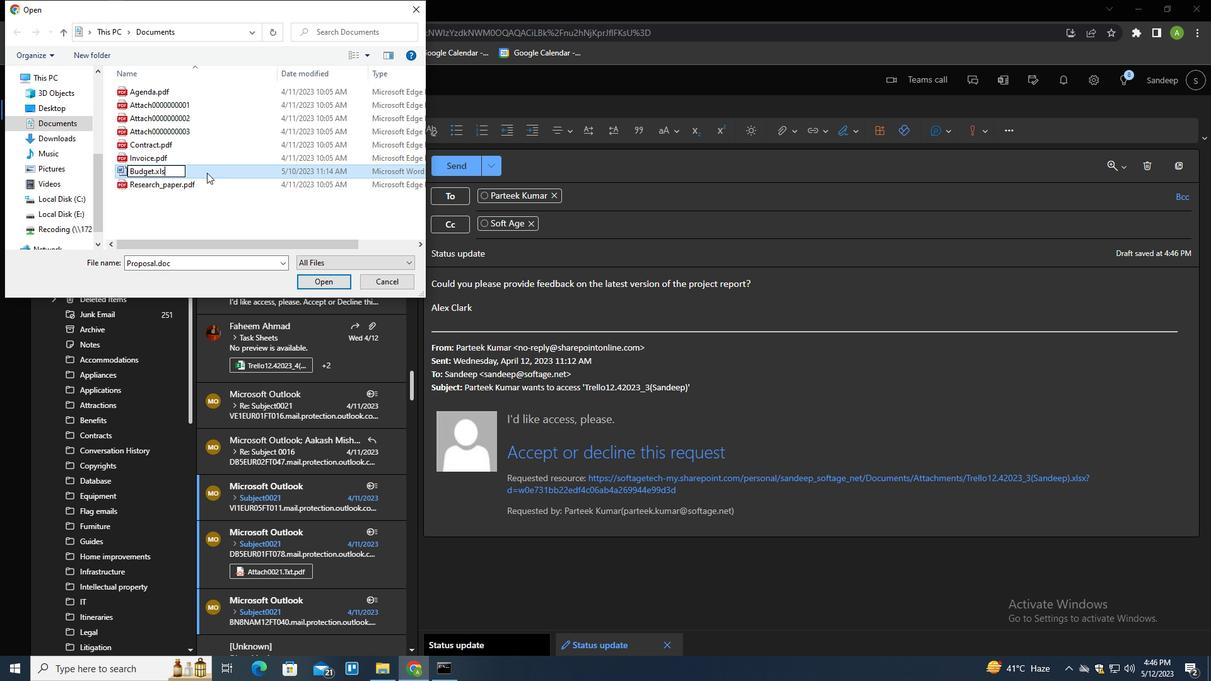 
Action: Mouse pressed left at (206, 172)
Screenshot: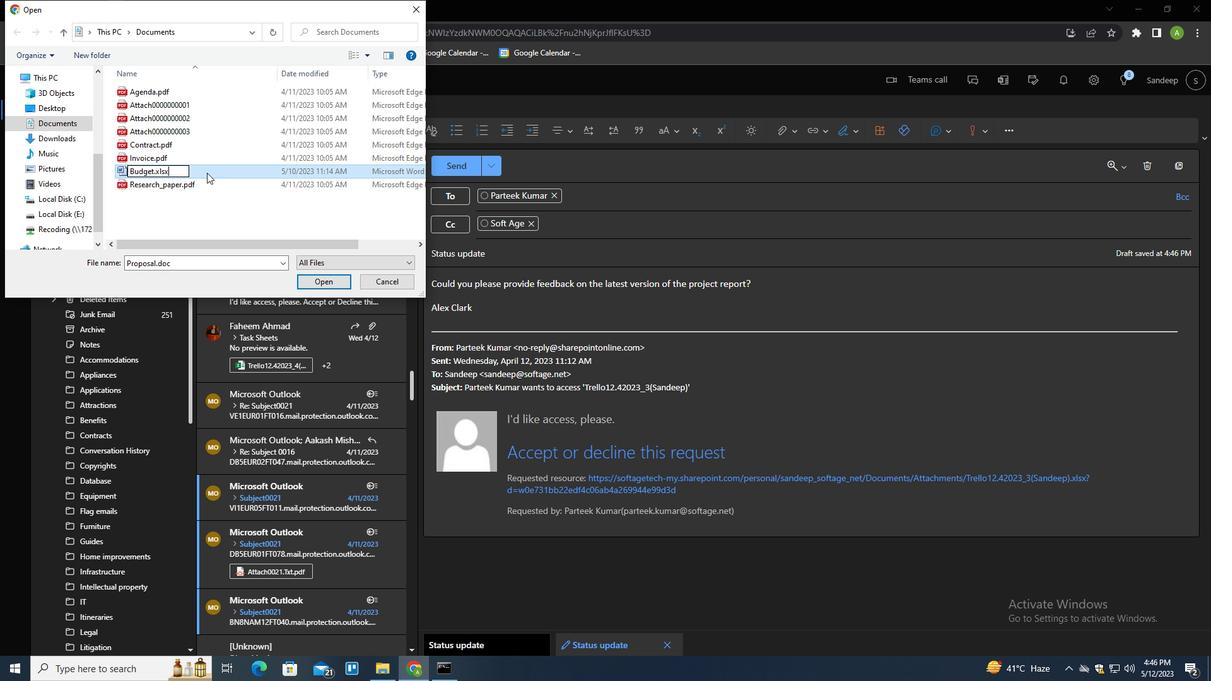 
Action: Mouse moved to (309, 279)
Screenshot: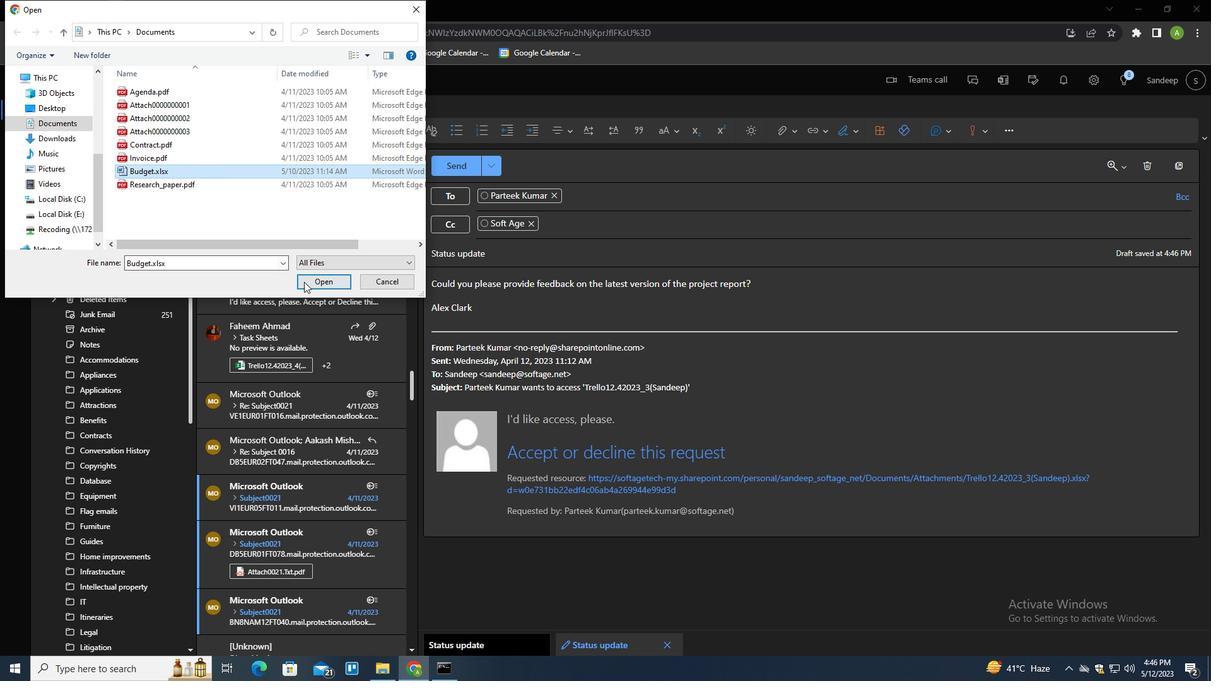 
Action: Mouse pressed left at (309, 279)
Screenshot: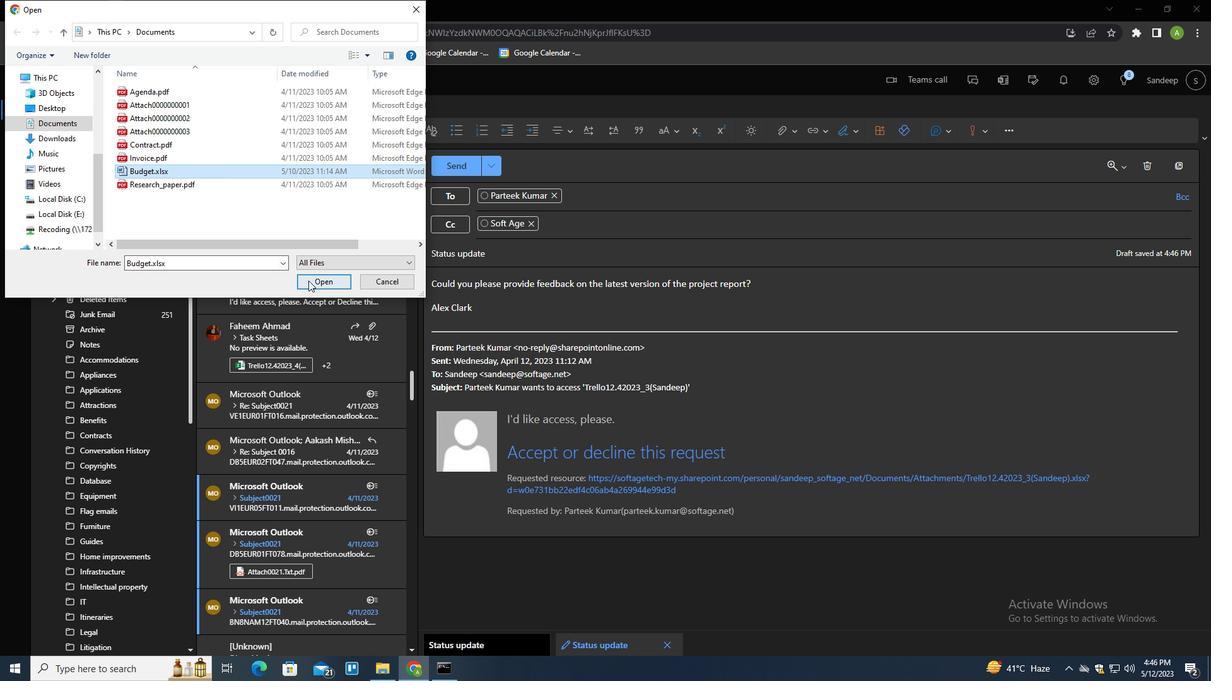 
Action: Mouse moved to (454, 172)
Screenshot: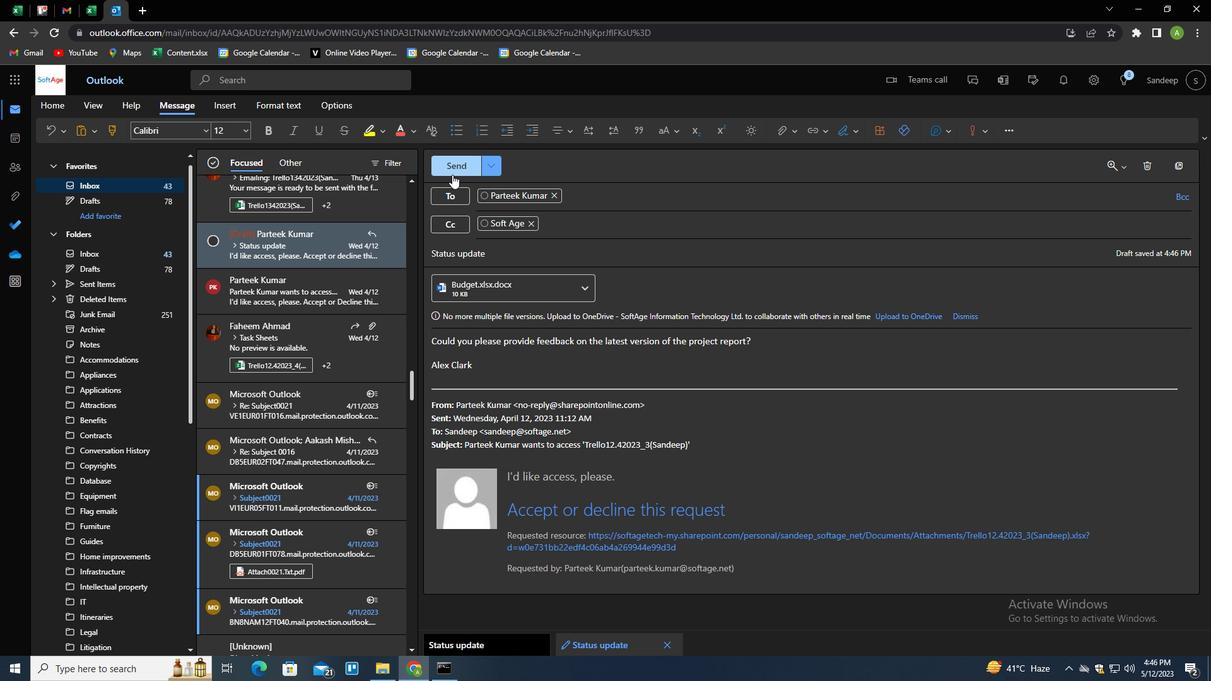 
Action: Mouse pressed left at (454, 172)
Screenshot: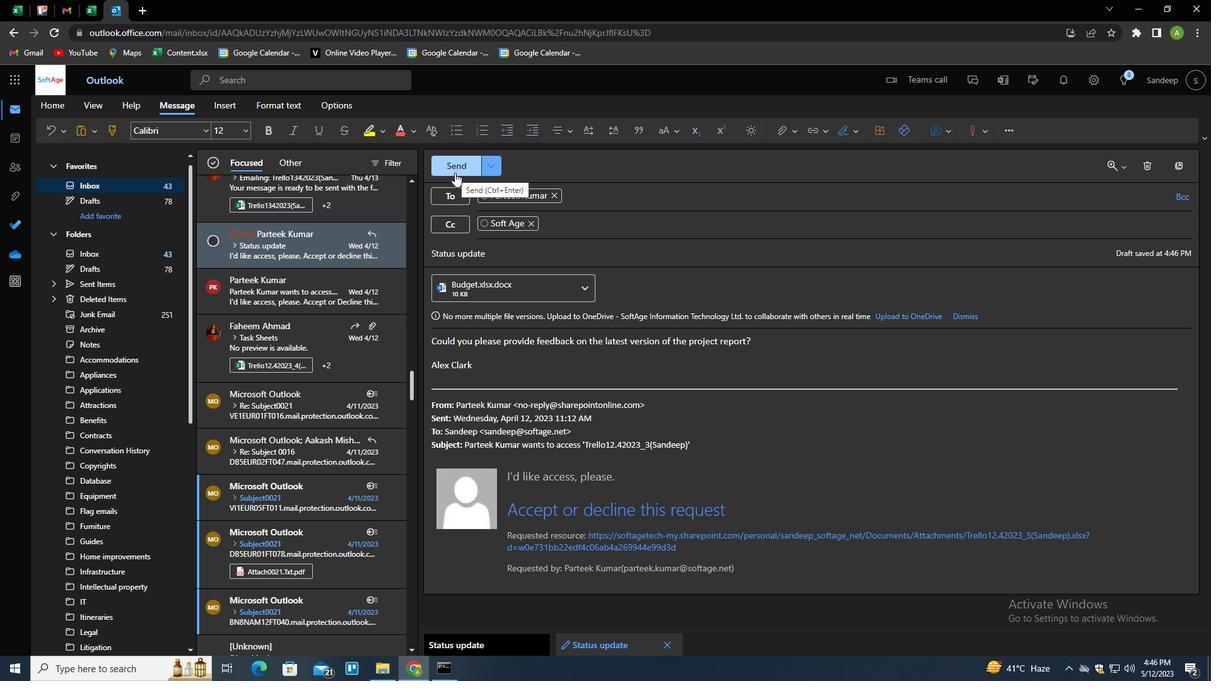
Action: Mouse moved to (666, 285)
Screenshot: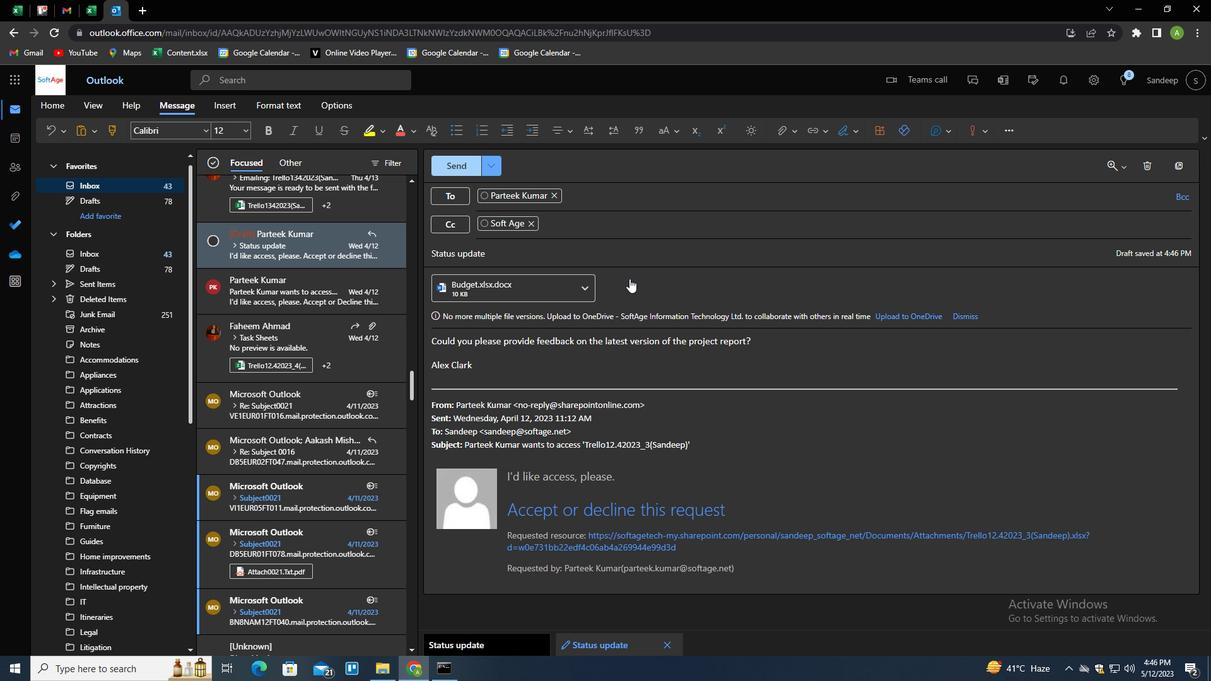 
